 Task: Fill here the volume of the audio cues in percent (0-100).
Action: Mouse moved to (2, 684)
Screenshot: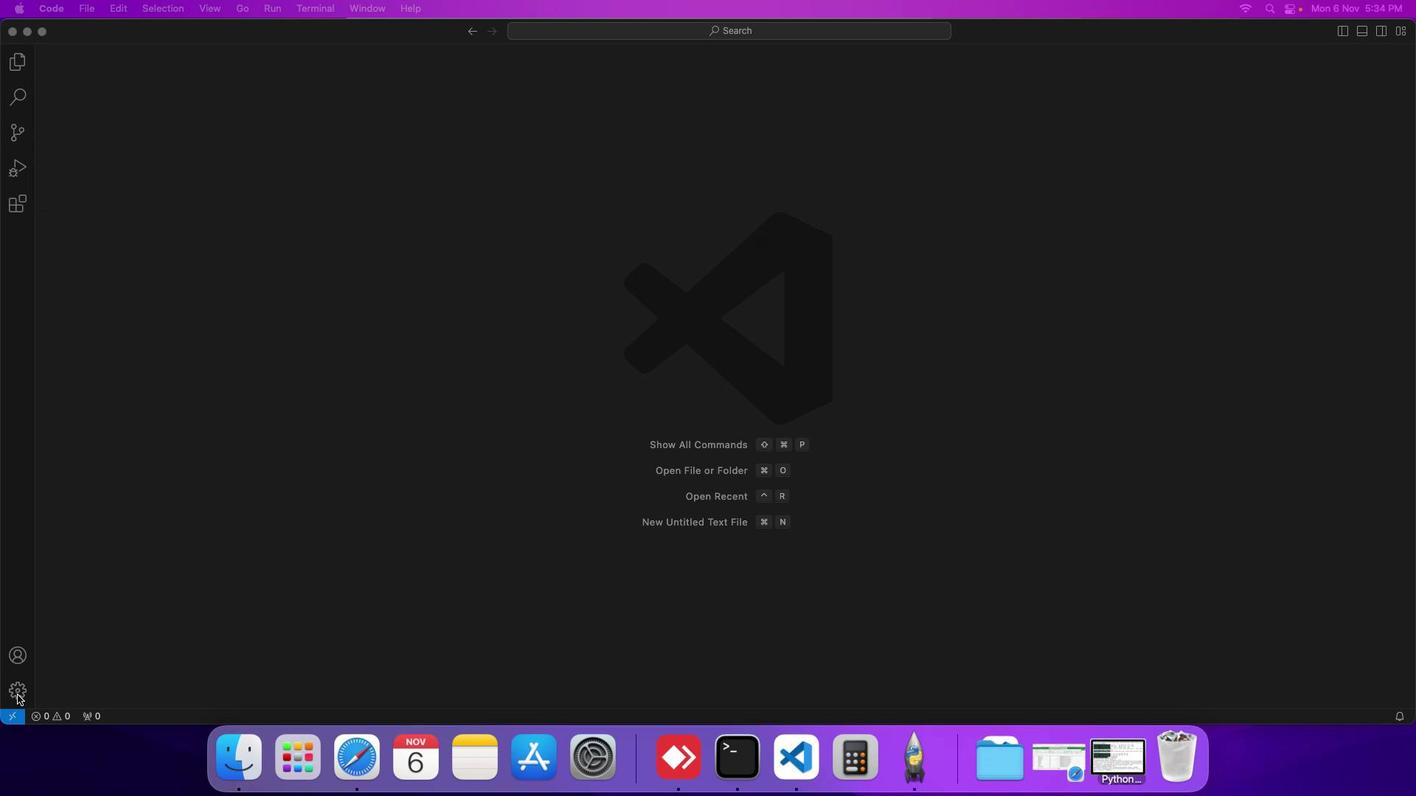 
Action: Mouse pressed left at (2, 684)
Screenshot: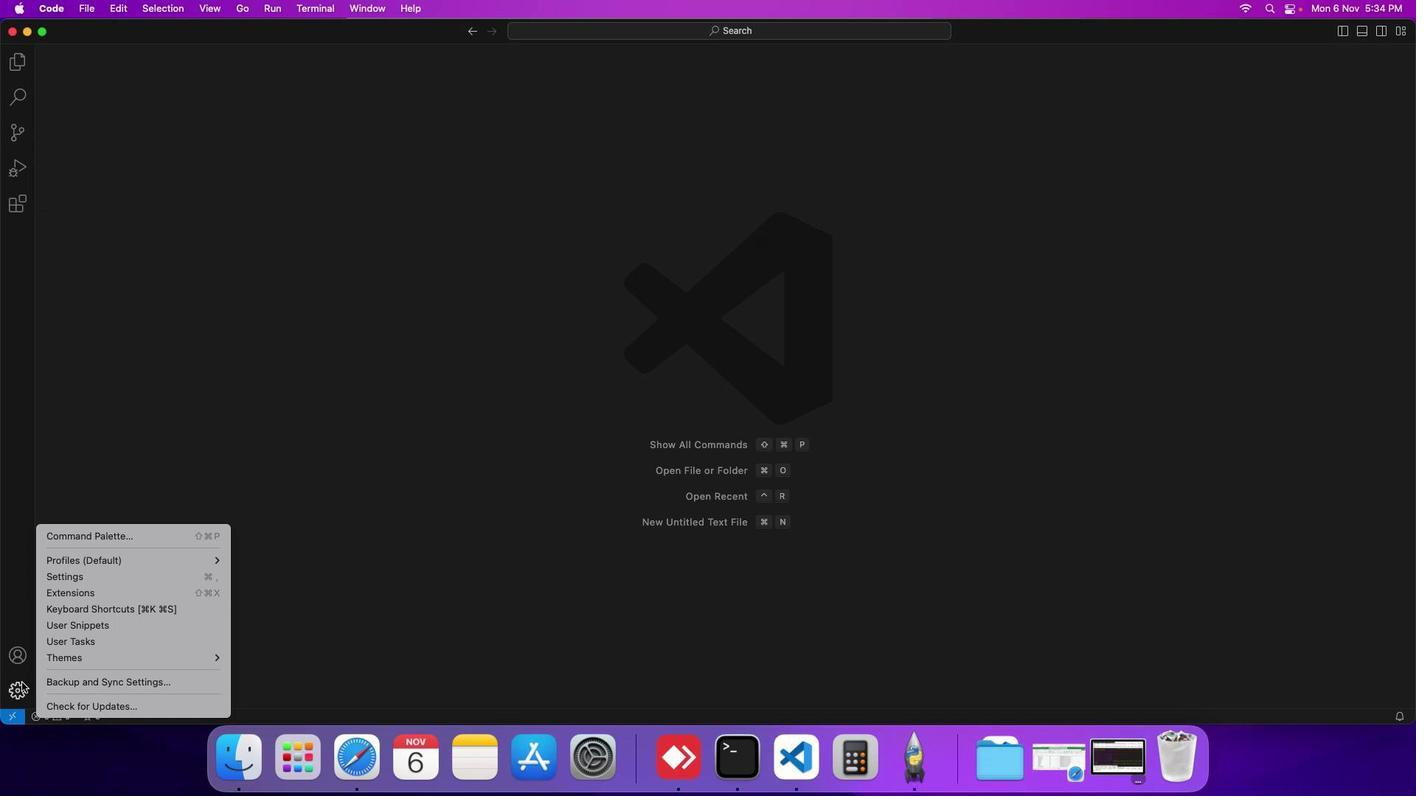 
Action: Mouse moved to (61, 568)
Screenshot: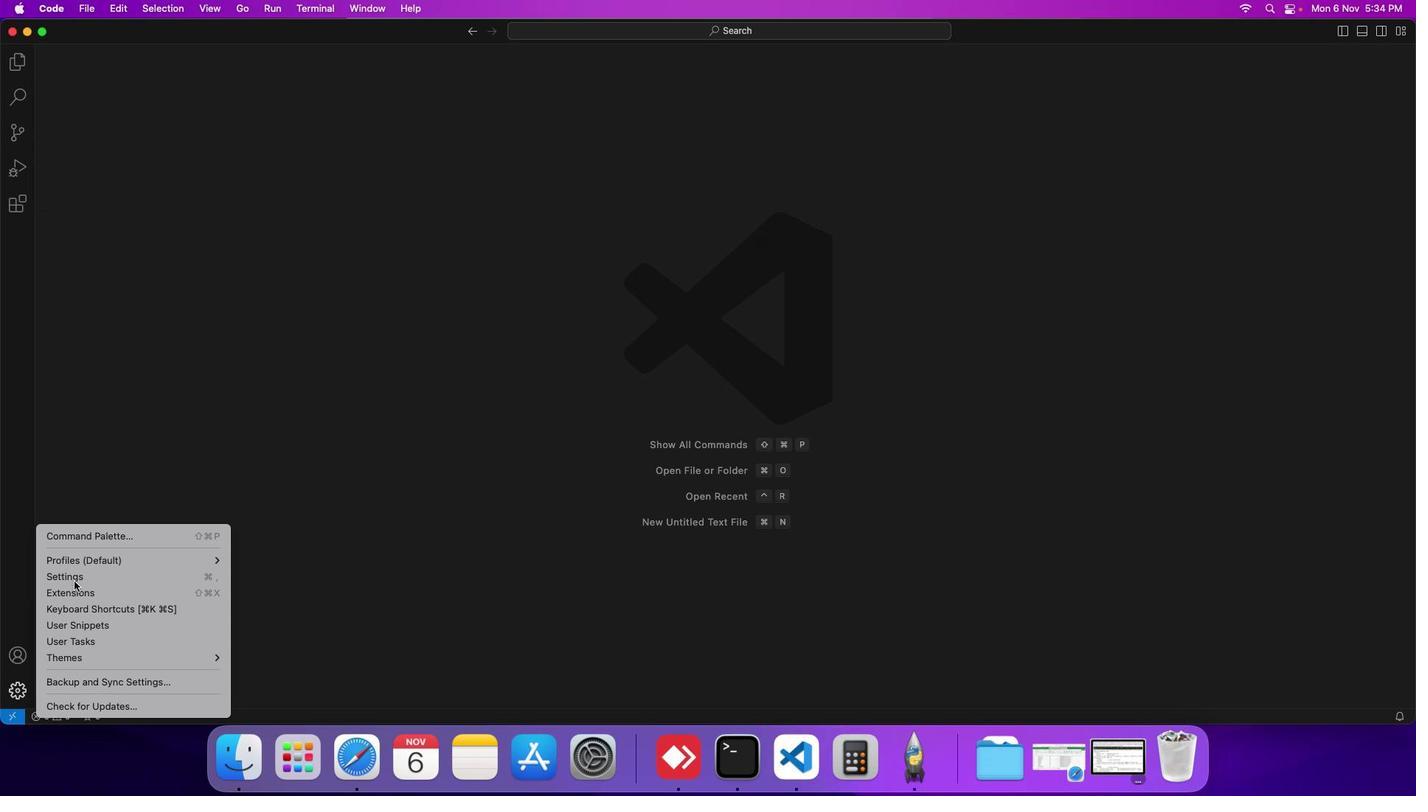 
Action: Mouse pressed left at (61, 568)
Screenshot: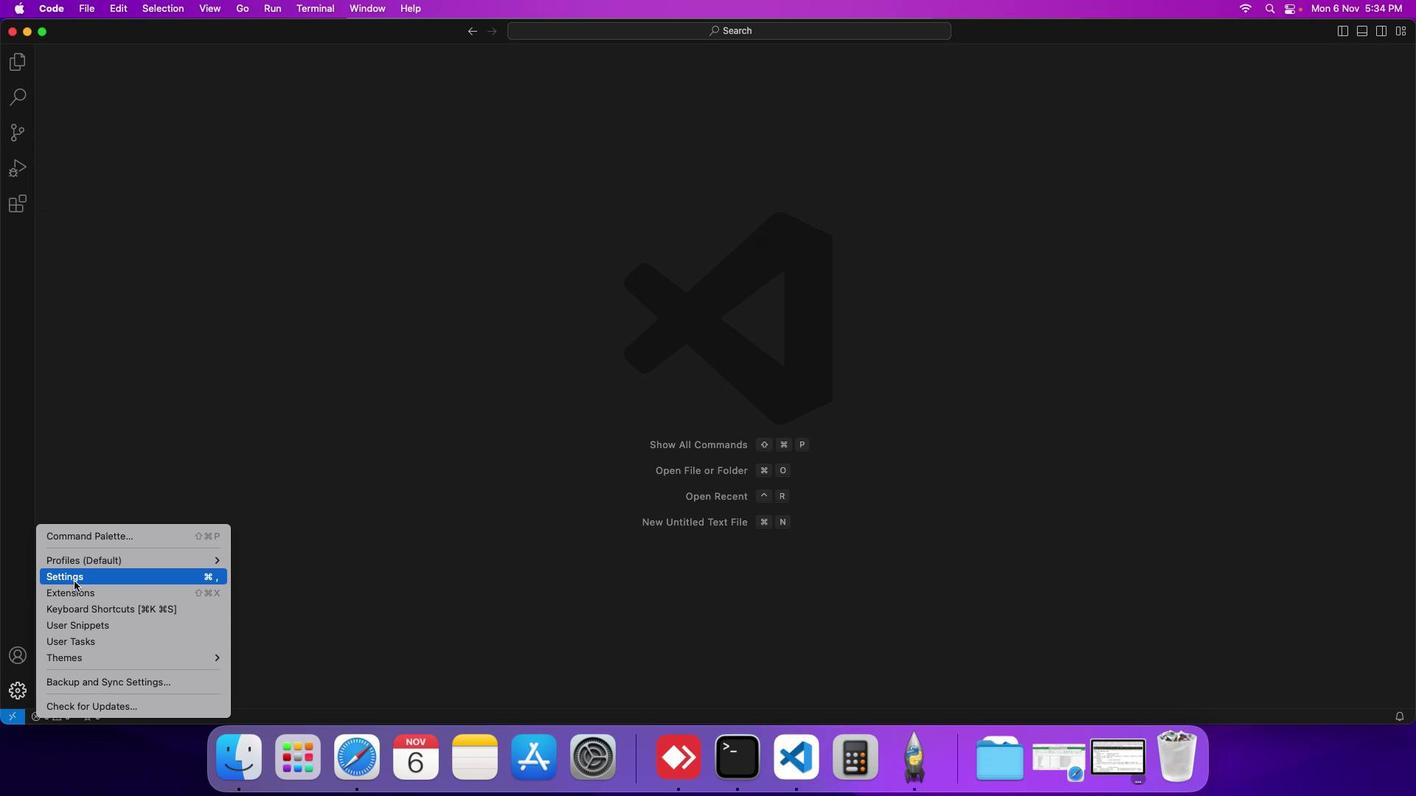 
Action: Mouse moved to (326, 195)
Screenshot: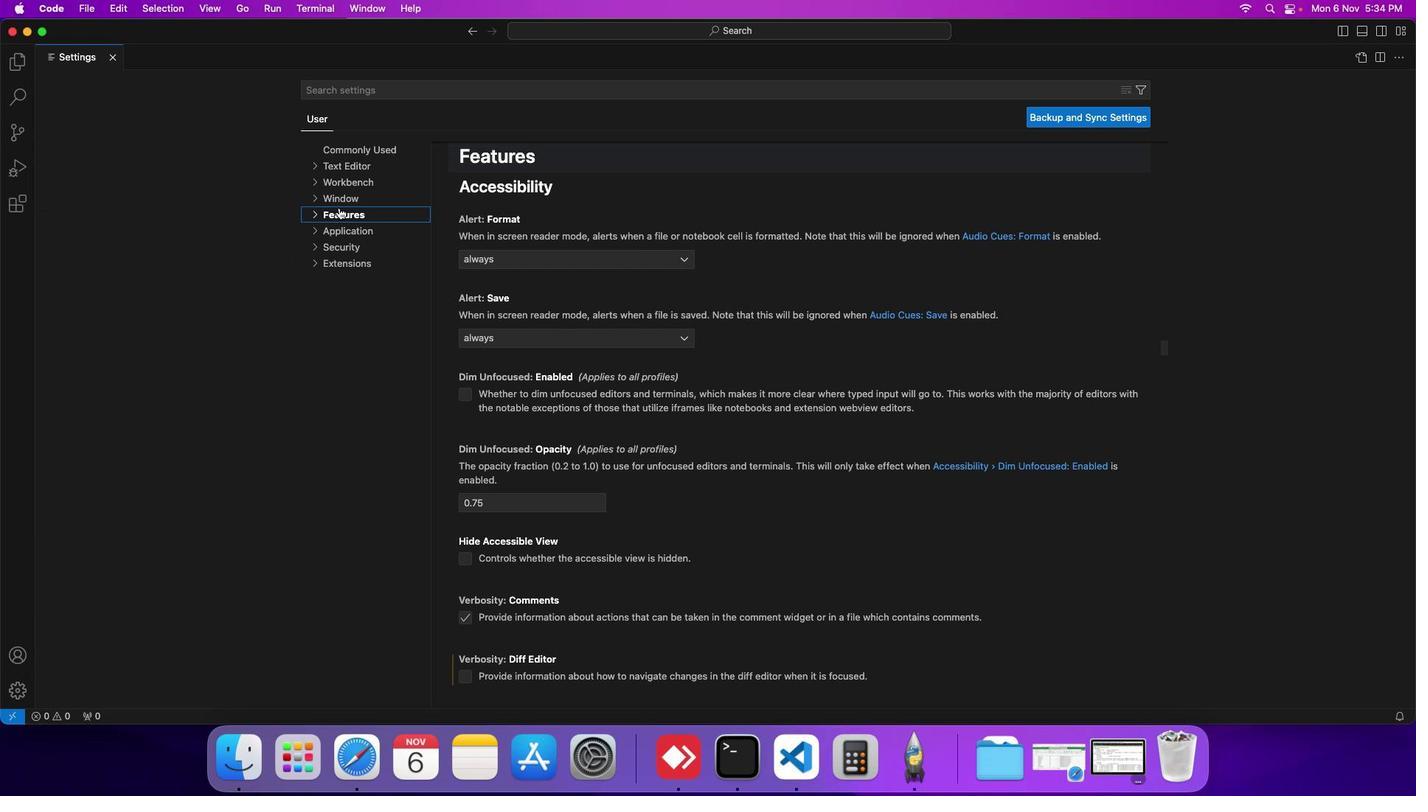 
Action: Mouse pressed left at (326, 195)
Screenshot: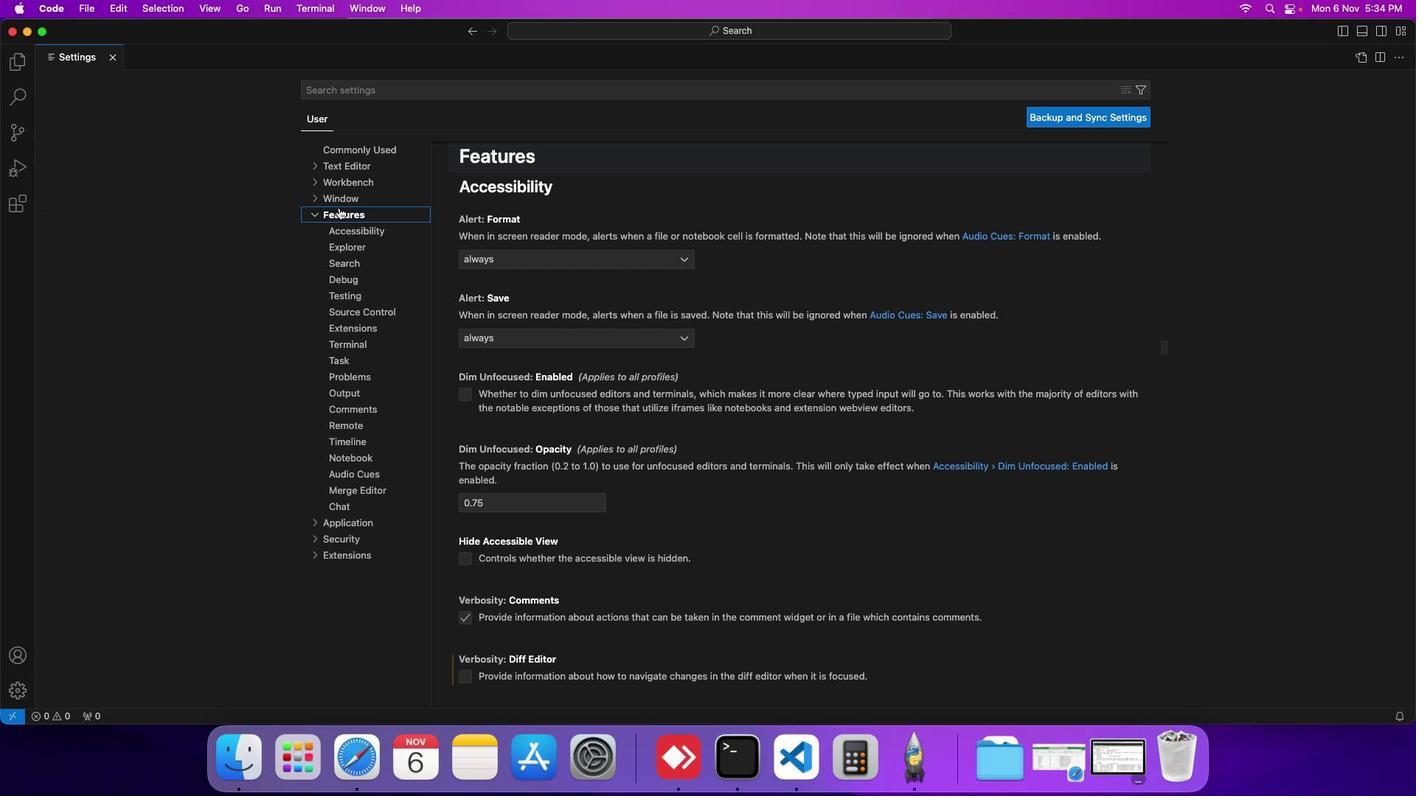 
Action: Mouse moved to (346, 460)
Screenshot: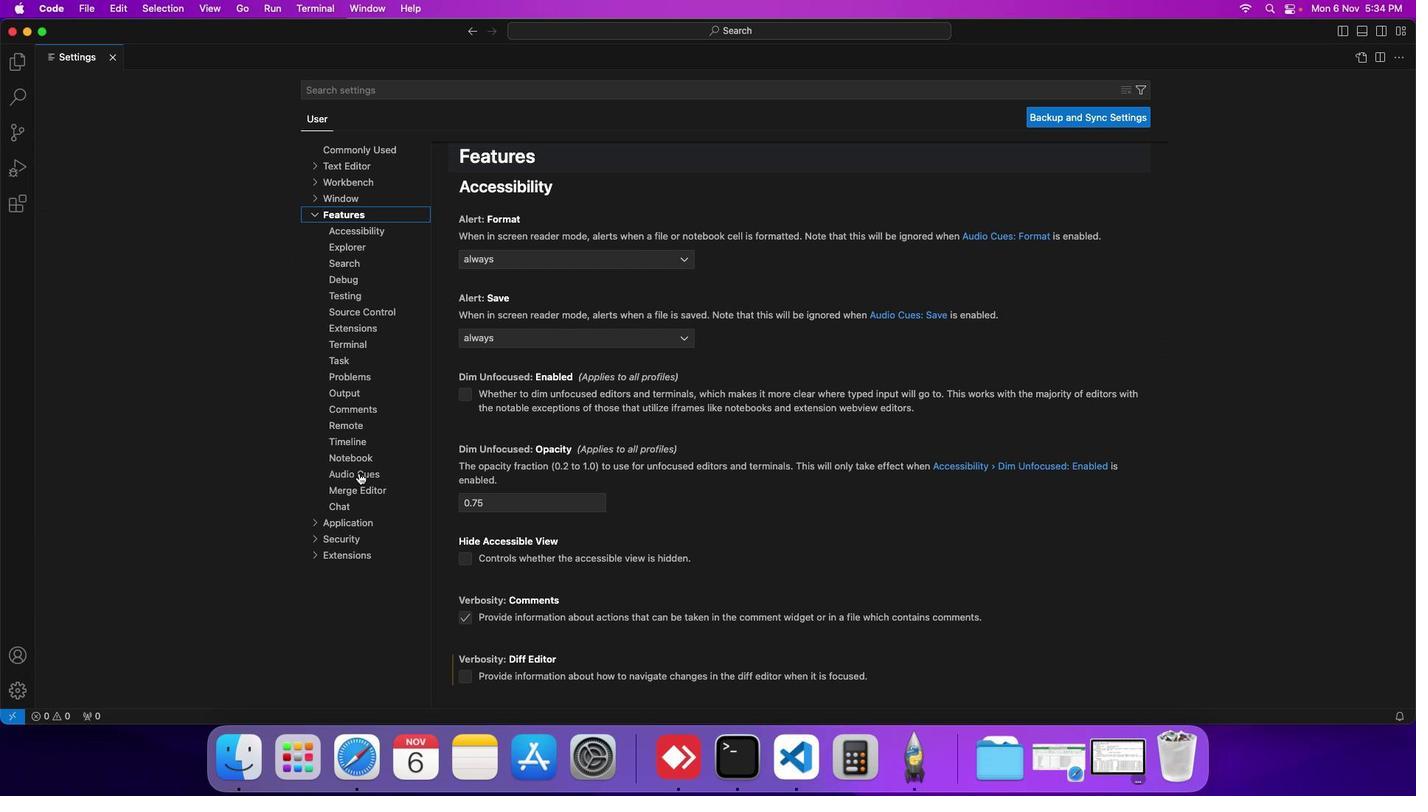 
Action: Mouse pressed left at (346, 460)
Screenshot: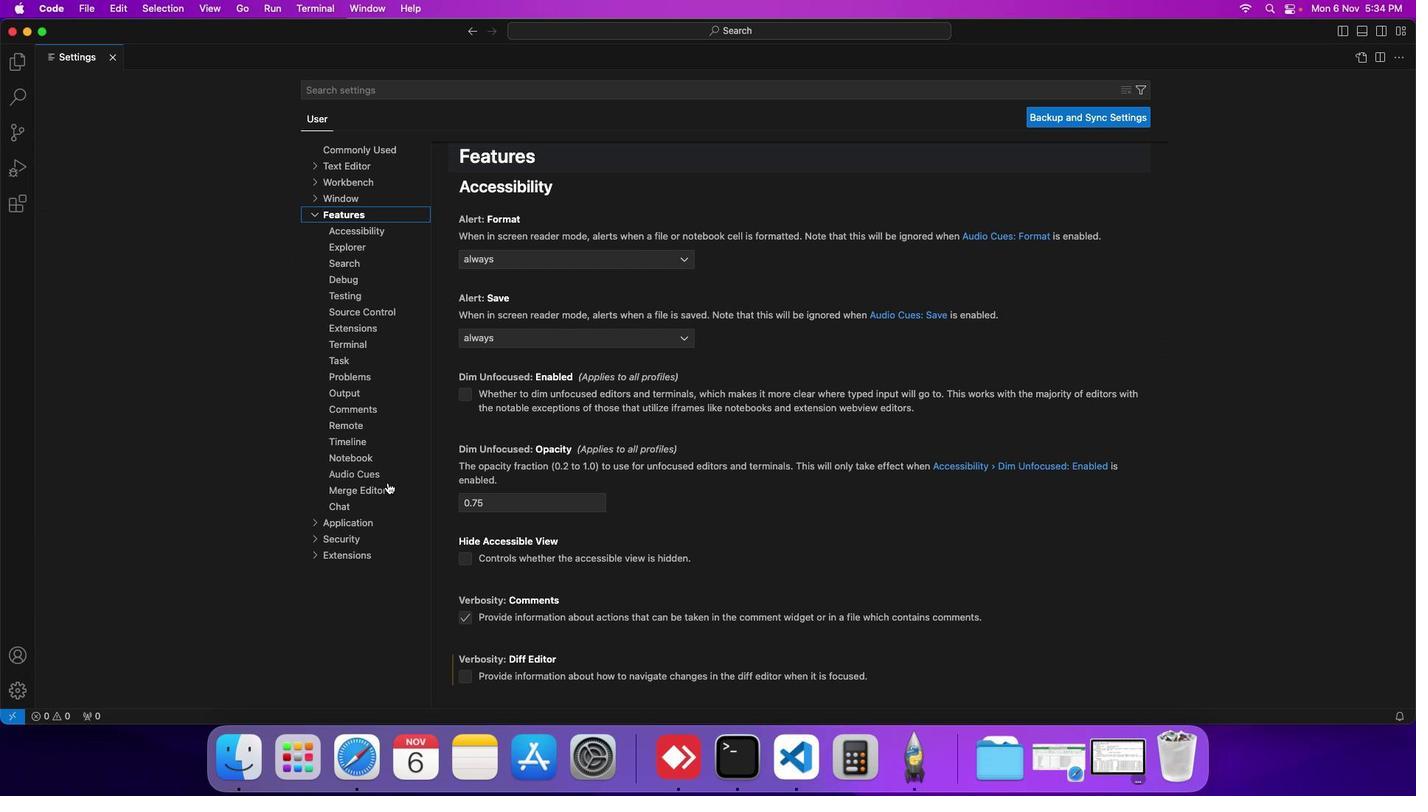 
Action: Mouse moved to (433, 498)
Screenshot: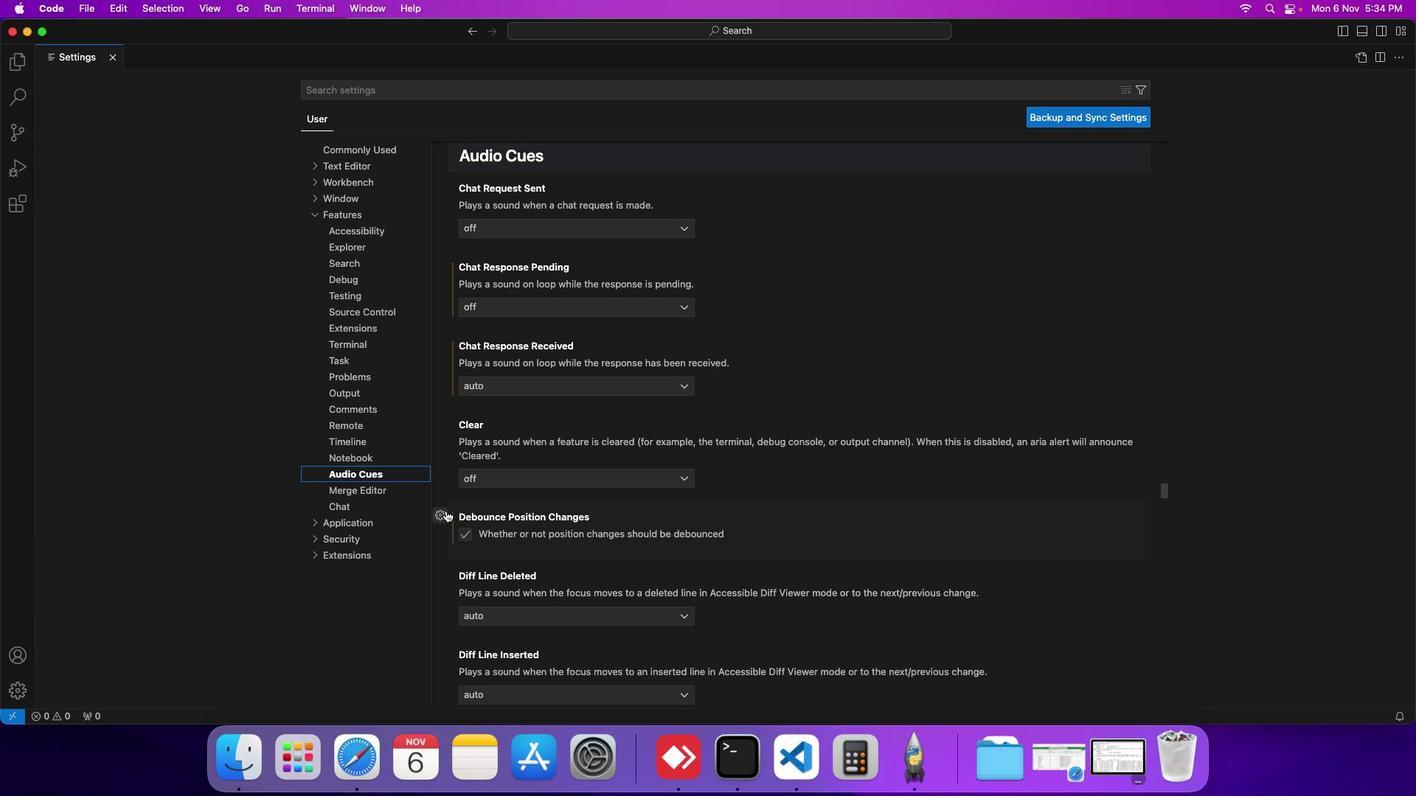 
Action: Mouse scrolled (433, 498) with delta (-11, -12)
Screenshot: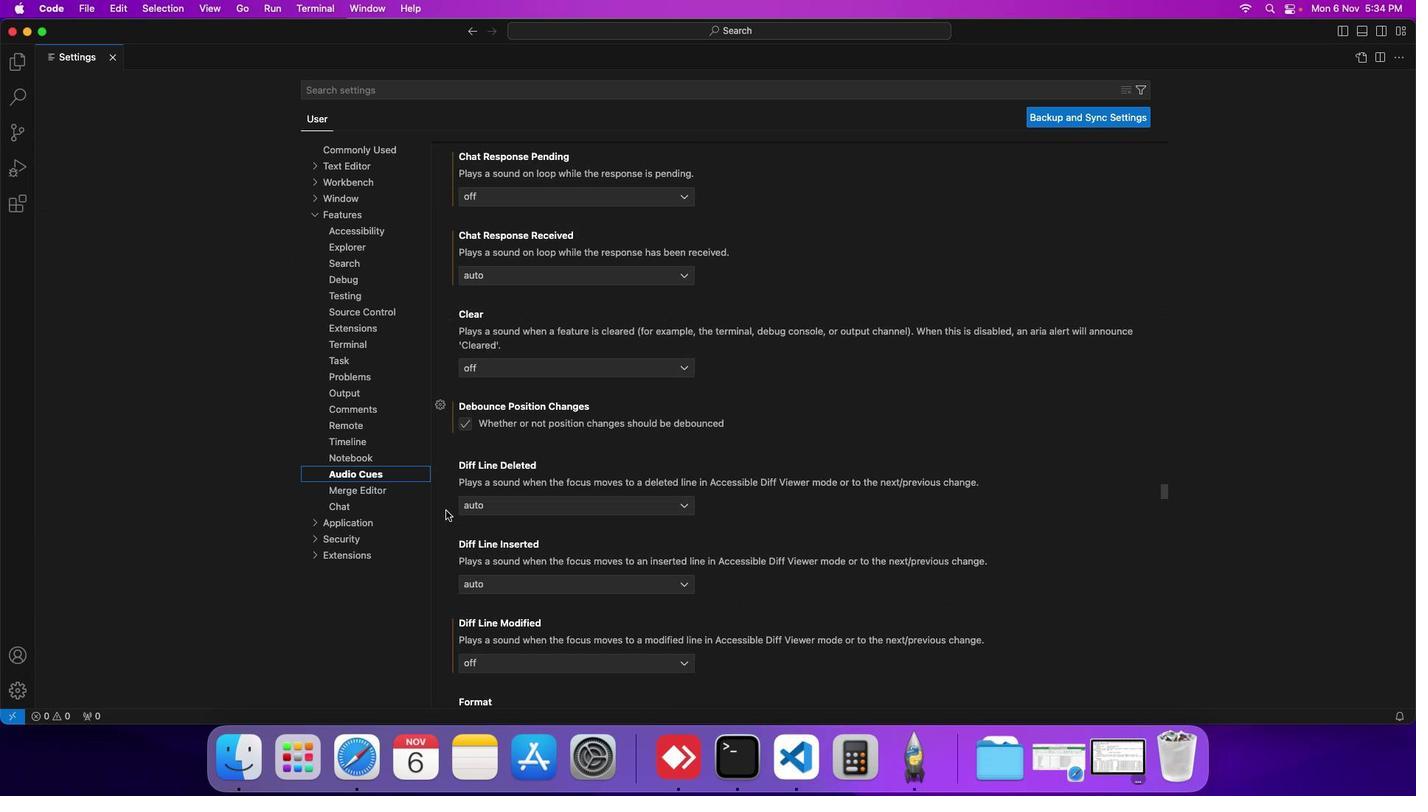 
Action: Mouse scrolled (433, 498) with delta (-11, -12)
Screenshot: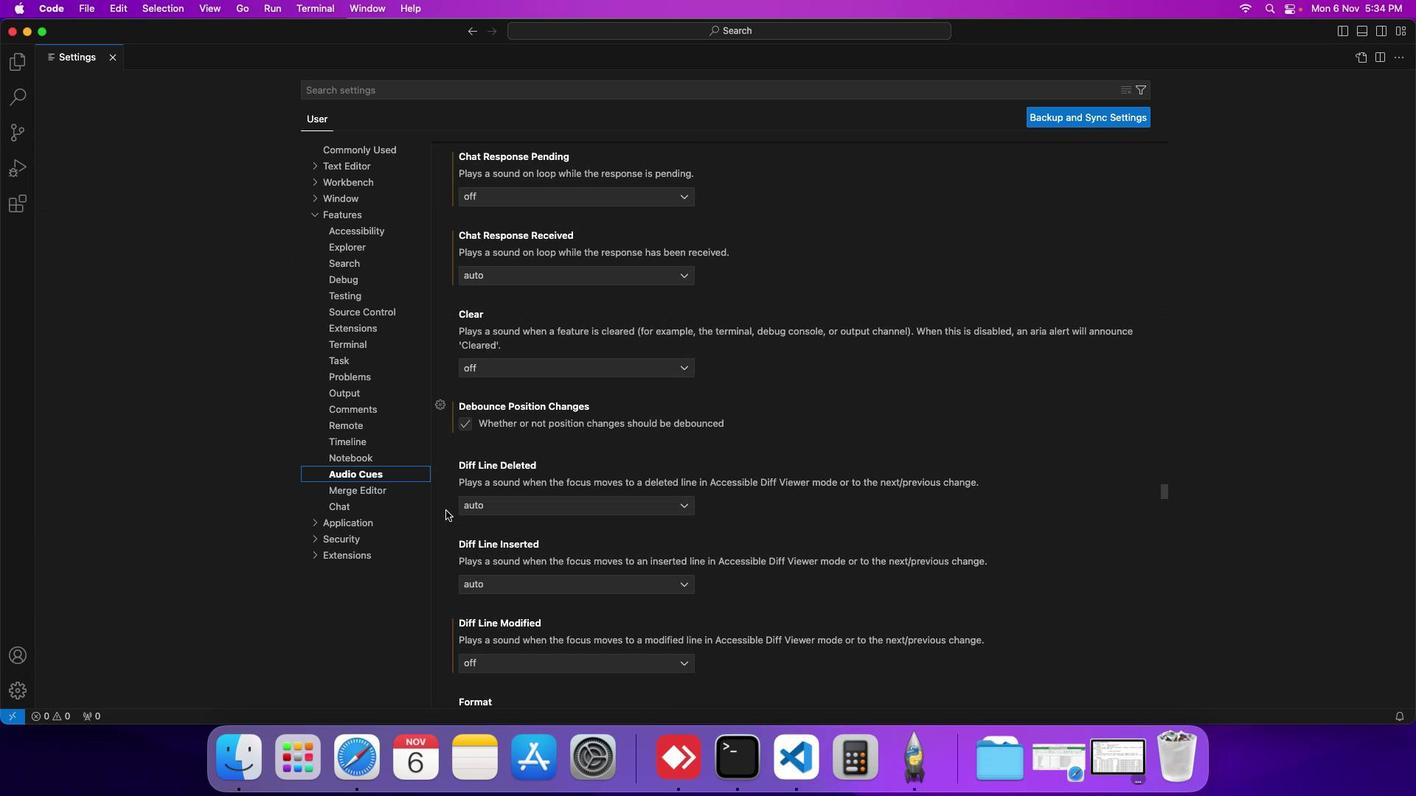 
Action: Mouse scrolled (433, 498) with delta (-11, -12)
Screenshot: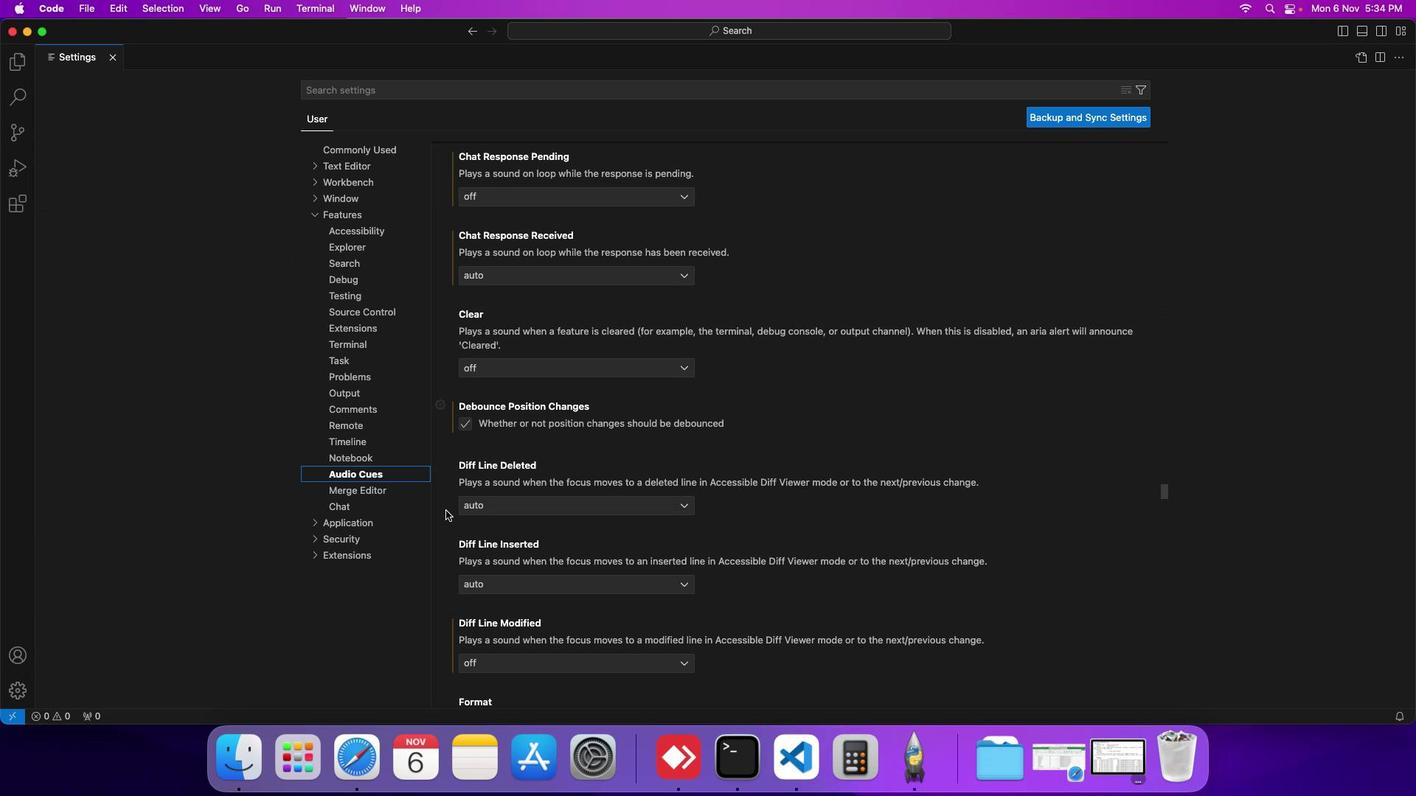 
Action: Mouse scrolled (433, 498) with delta (-11, -12)
Screenshot: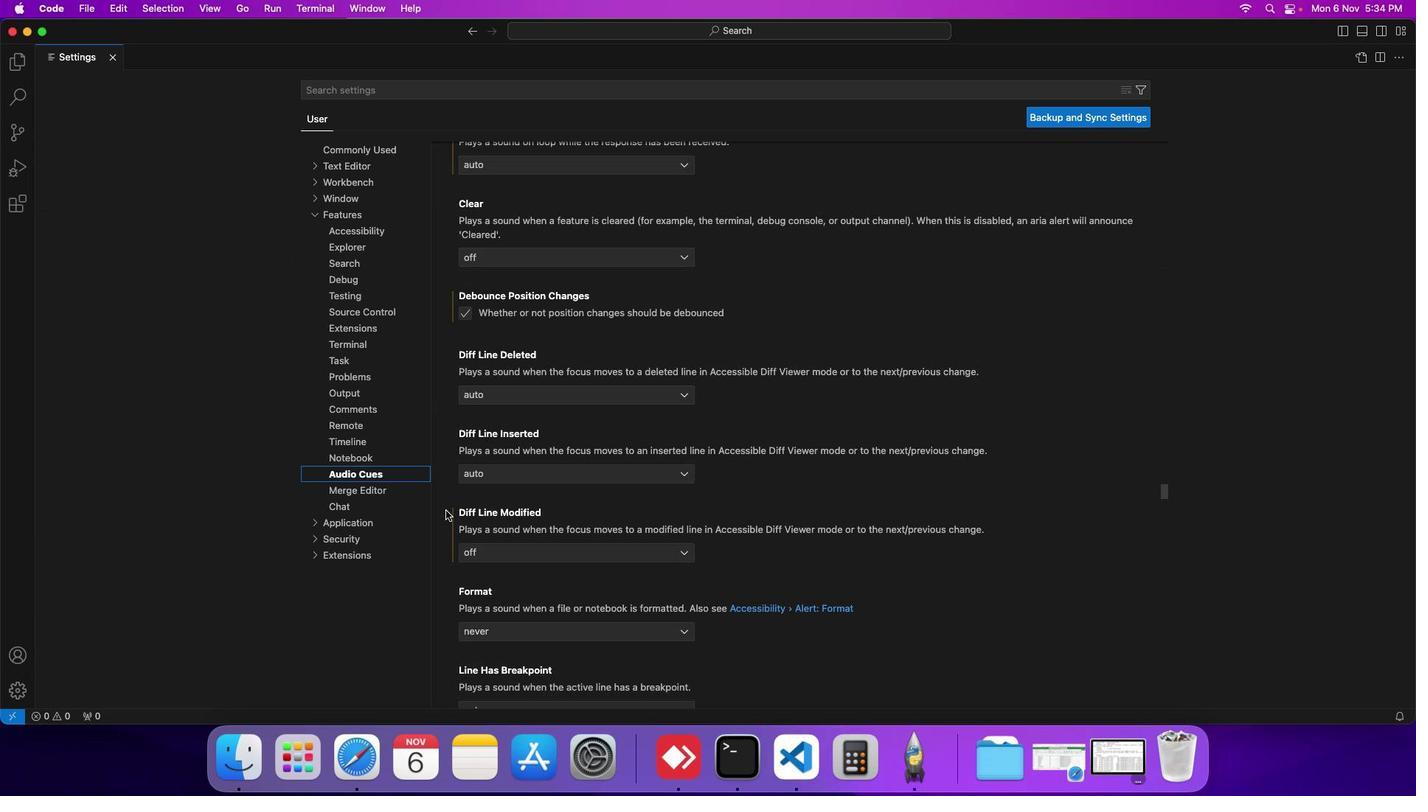 
Action: Mouse scrolled (433, 498) with delta (-11, -12)
Screenshot: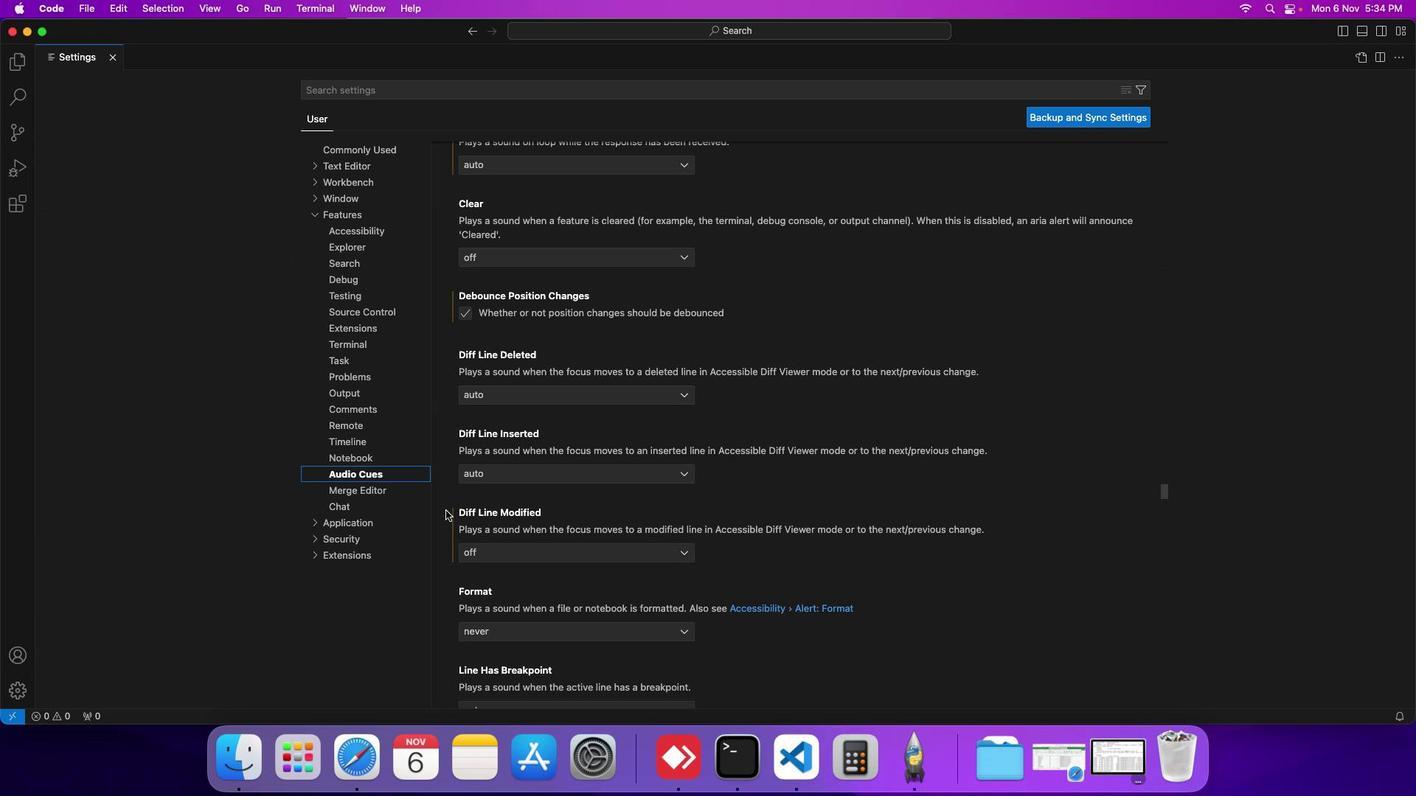 
Action: Mouse scrolled (433, 498) with delta (-11, -12)
Screenshot: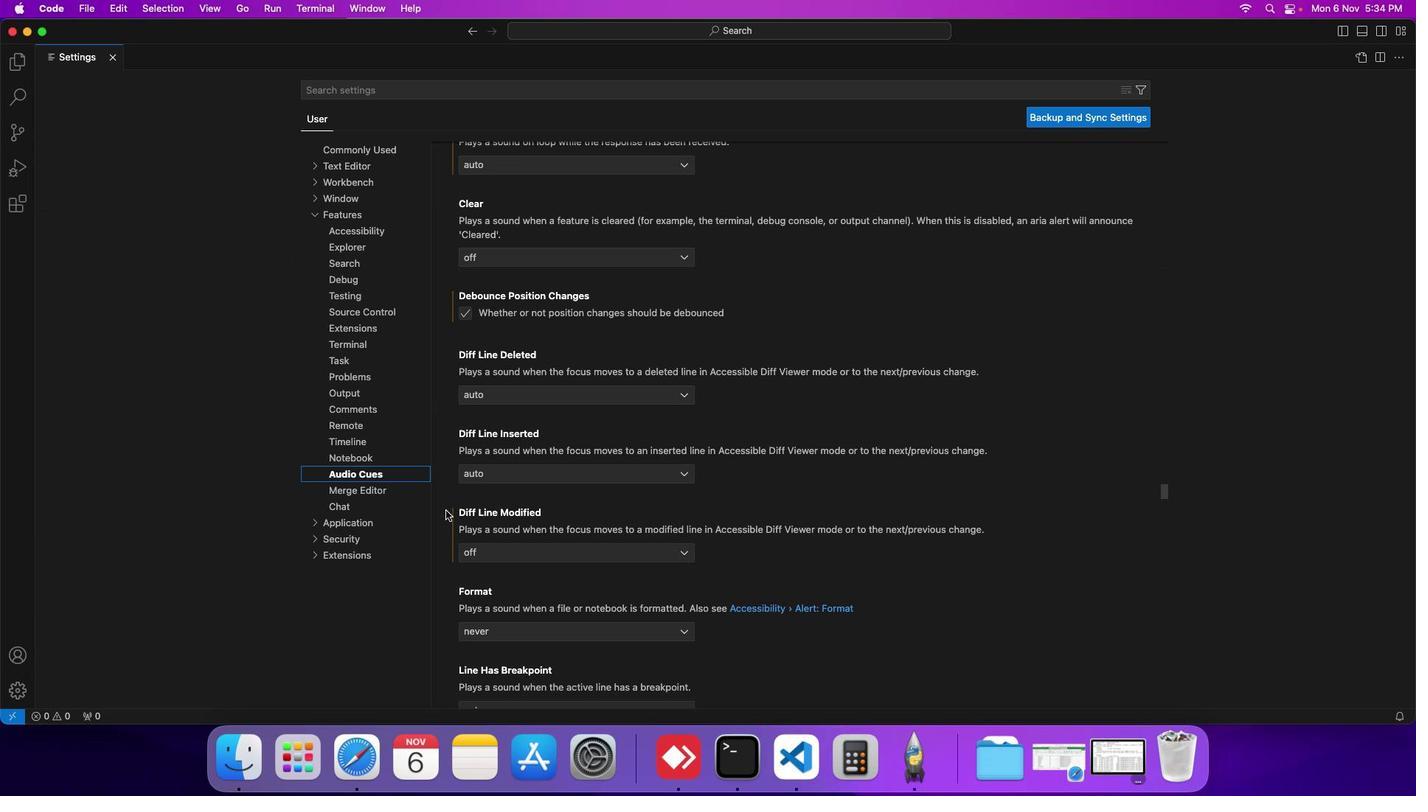 
Action: Mouse scrolled (433, 498) with delta (-11, -12)
Screenshot: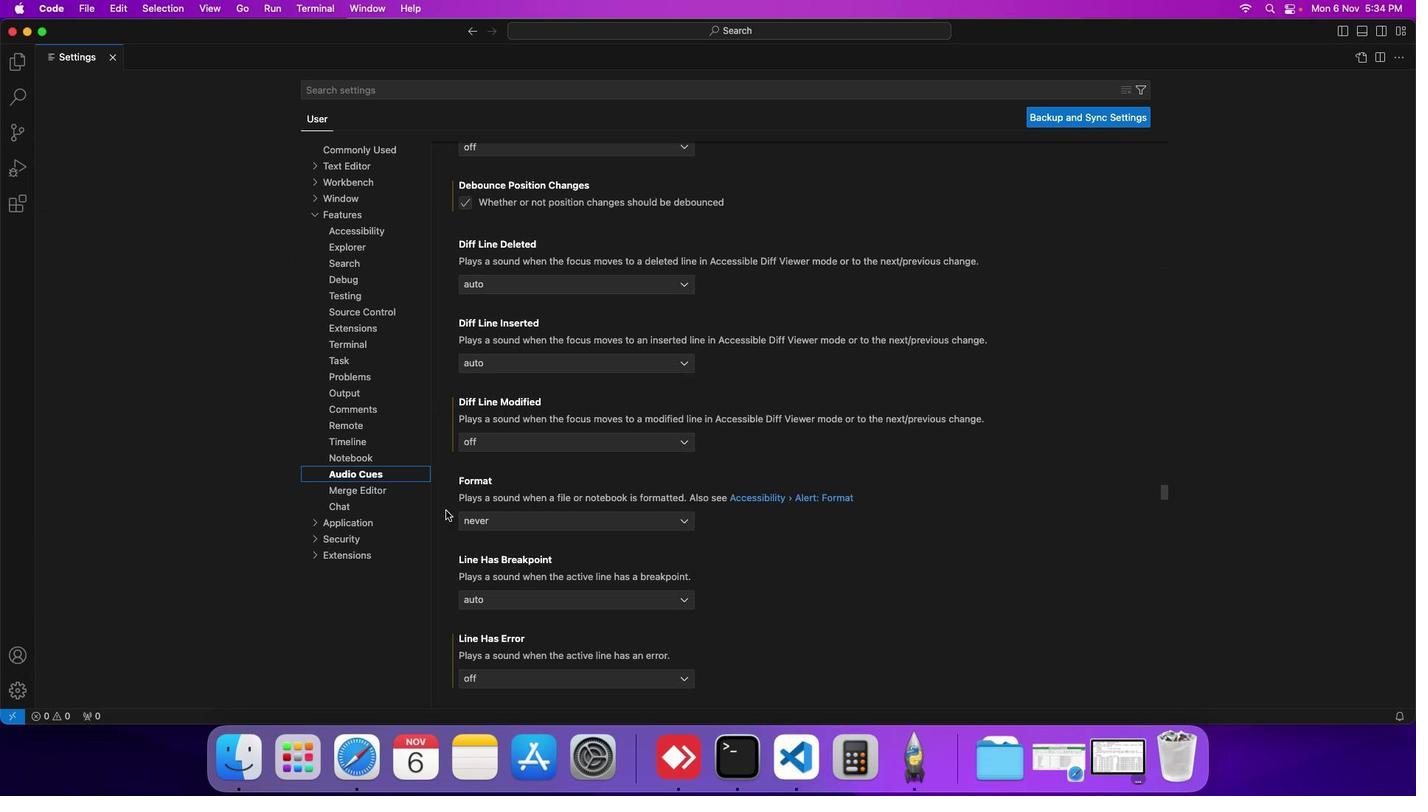 
Action: Mouse scrolled (433, 498) with delta (-11, -12)
Screenshot: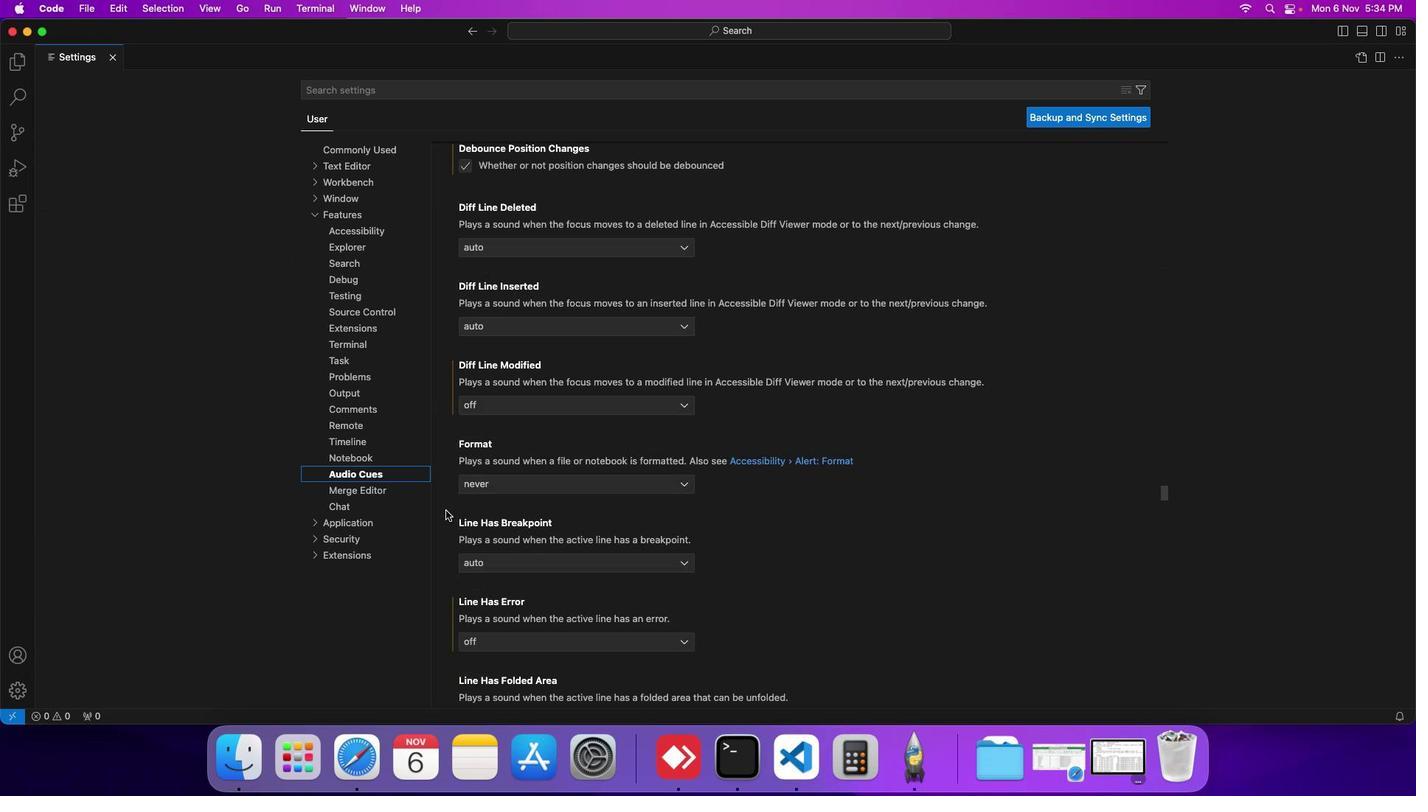 
Action: Mouse scrolled (433, 498) with delta (-11, -12)
Screenshot: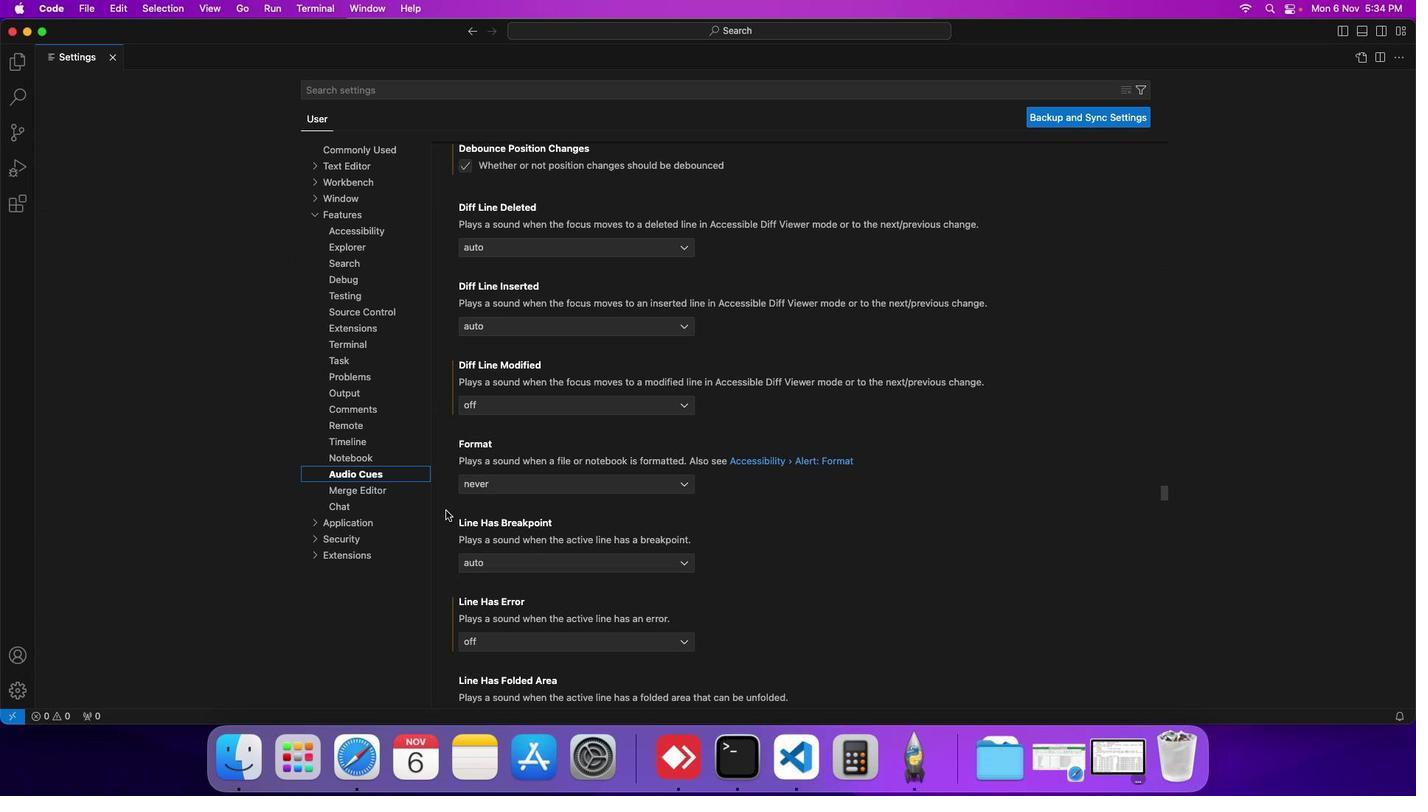 
Action: Mouse scrolled (433, 498) with delta (-11, -12)
Screenshot: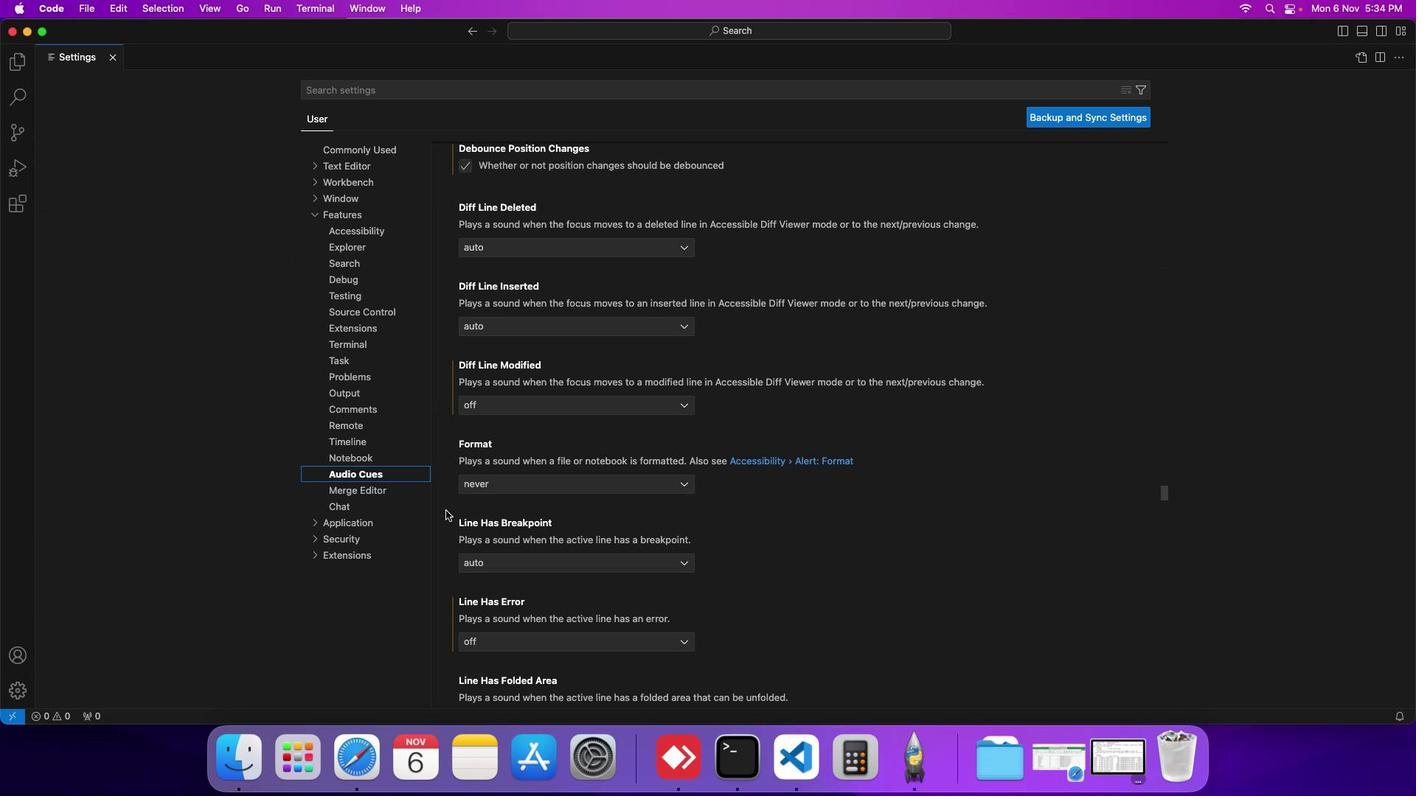 
Action: Mouse scrolled (433, 498) with delta (-11, -12)
Screenshot: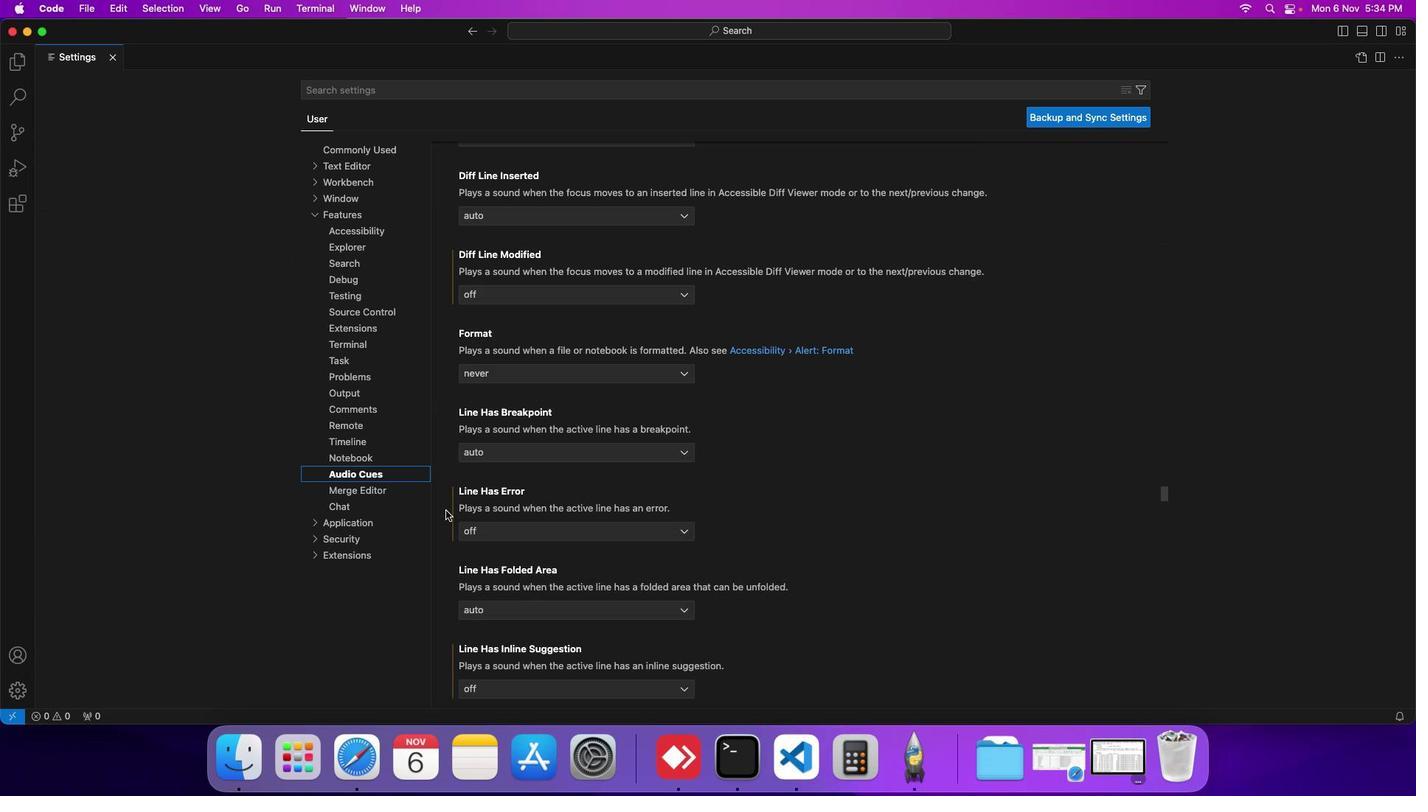 
Action: Mouse scrolled (433, 498) with delta (-11, -12)
Screenshot: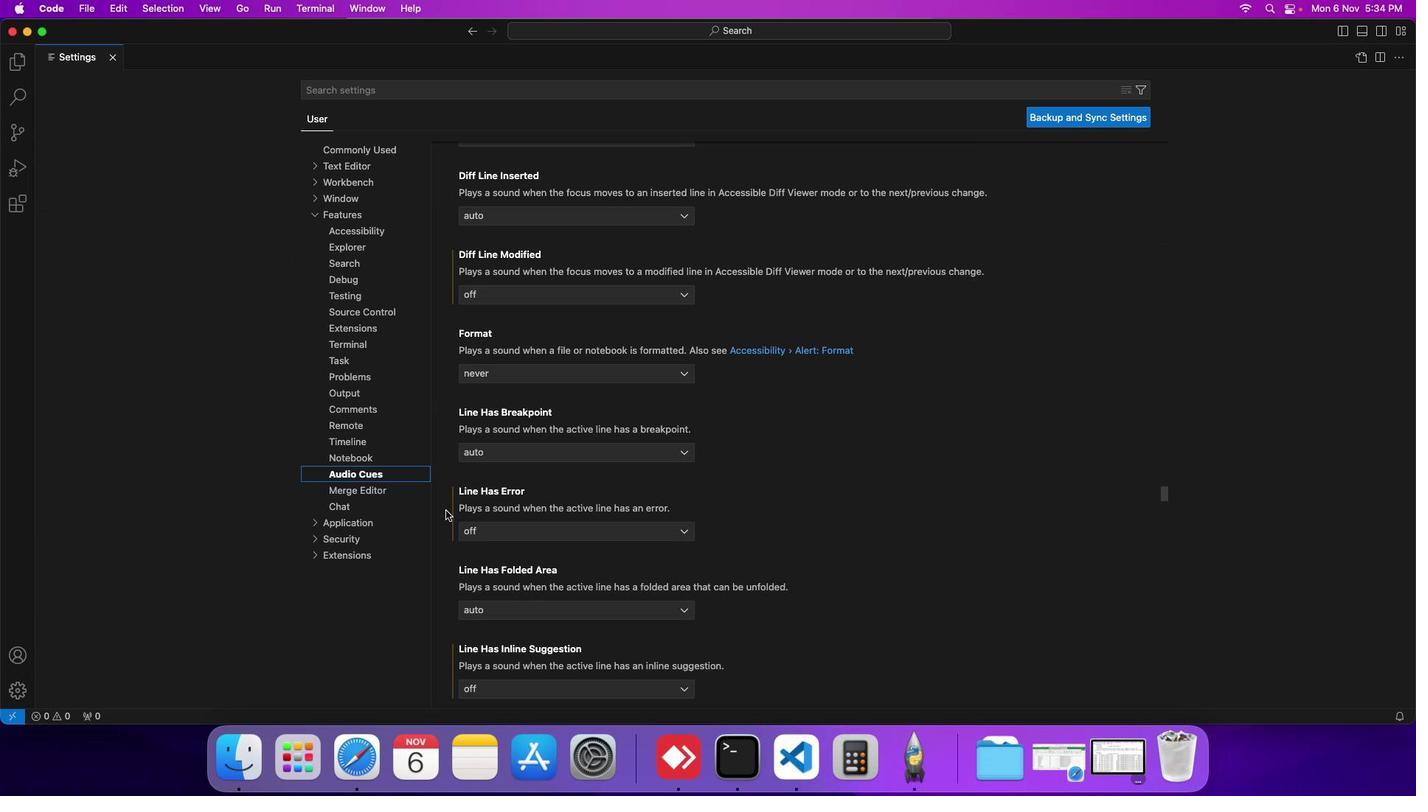 
Action: Mouse scrolled (433, 498) with delta (-11, -12)
Screenshot: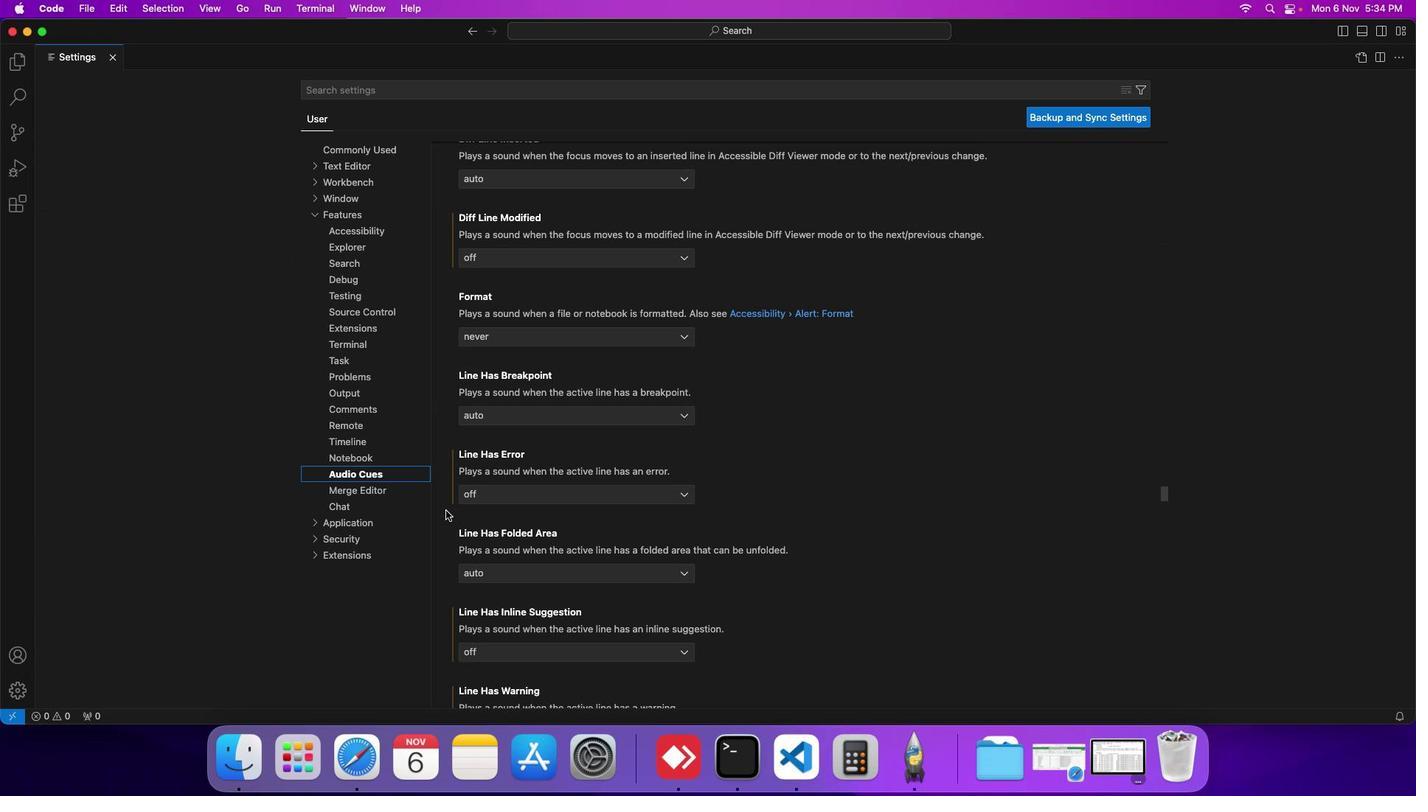 
Action: Mouse scrolled (433, 498) with delta (-11, -12)
Screenshot: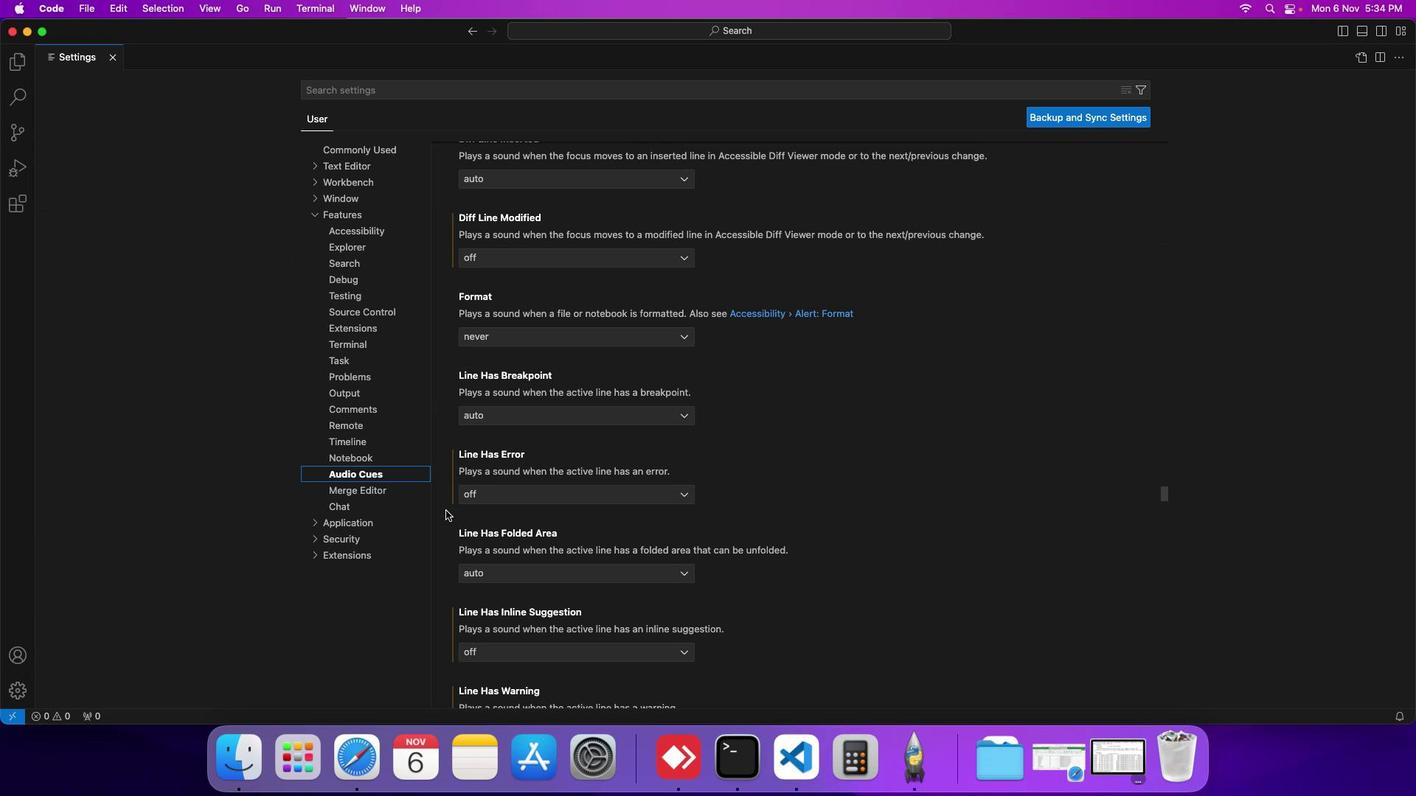 
Action: Mouse scrolled (433, 498) with delta (-11, -12)
Screenshot: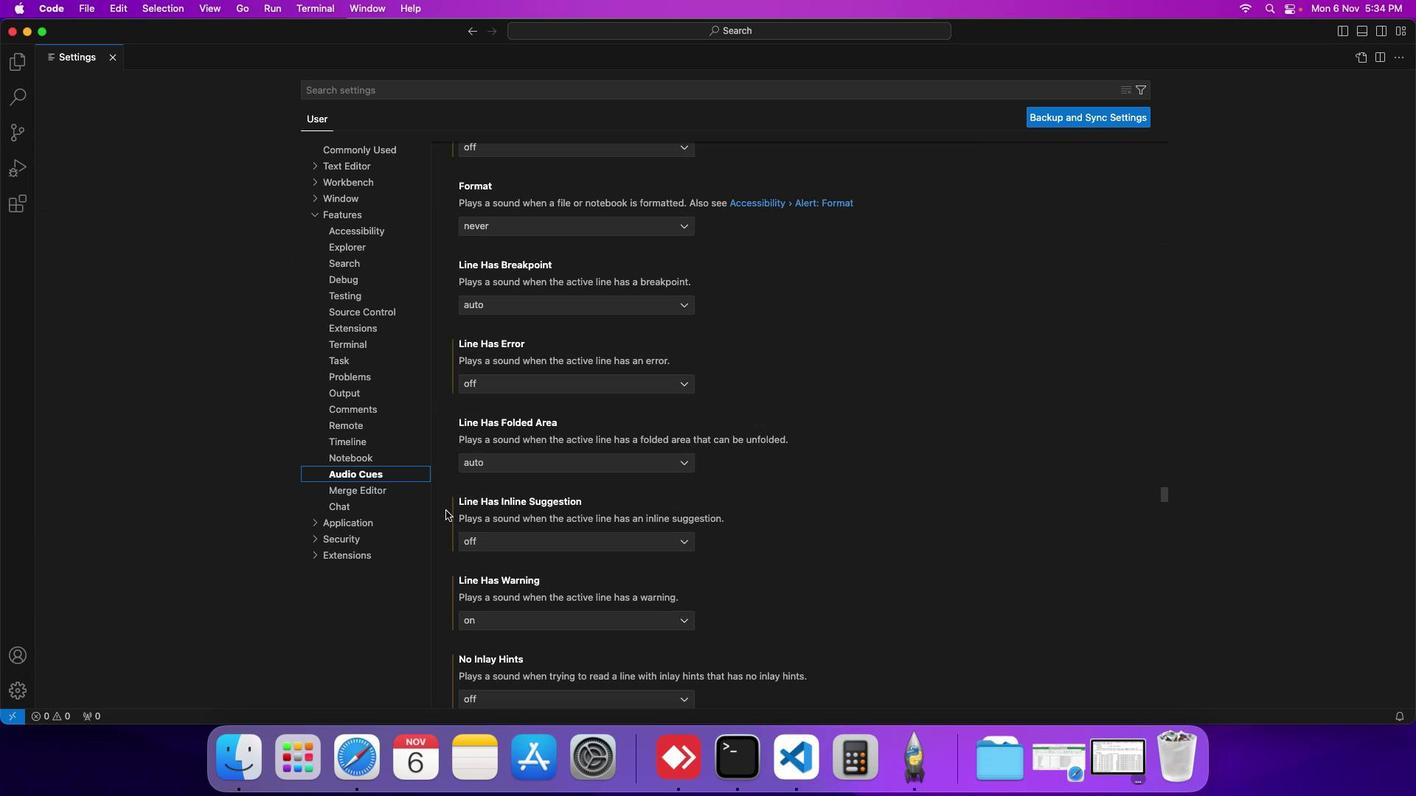 
Action: Mouse scrolled (433, 498) with delta (-11, -12)
Screenshot: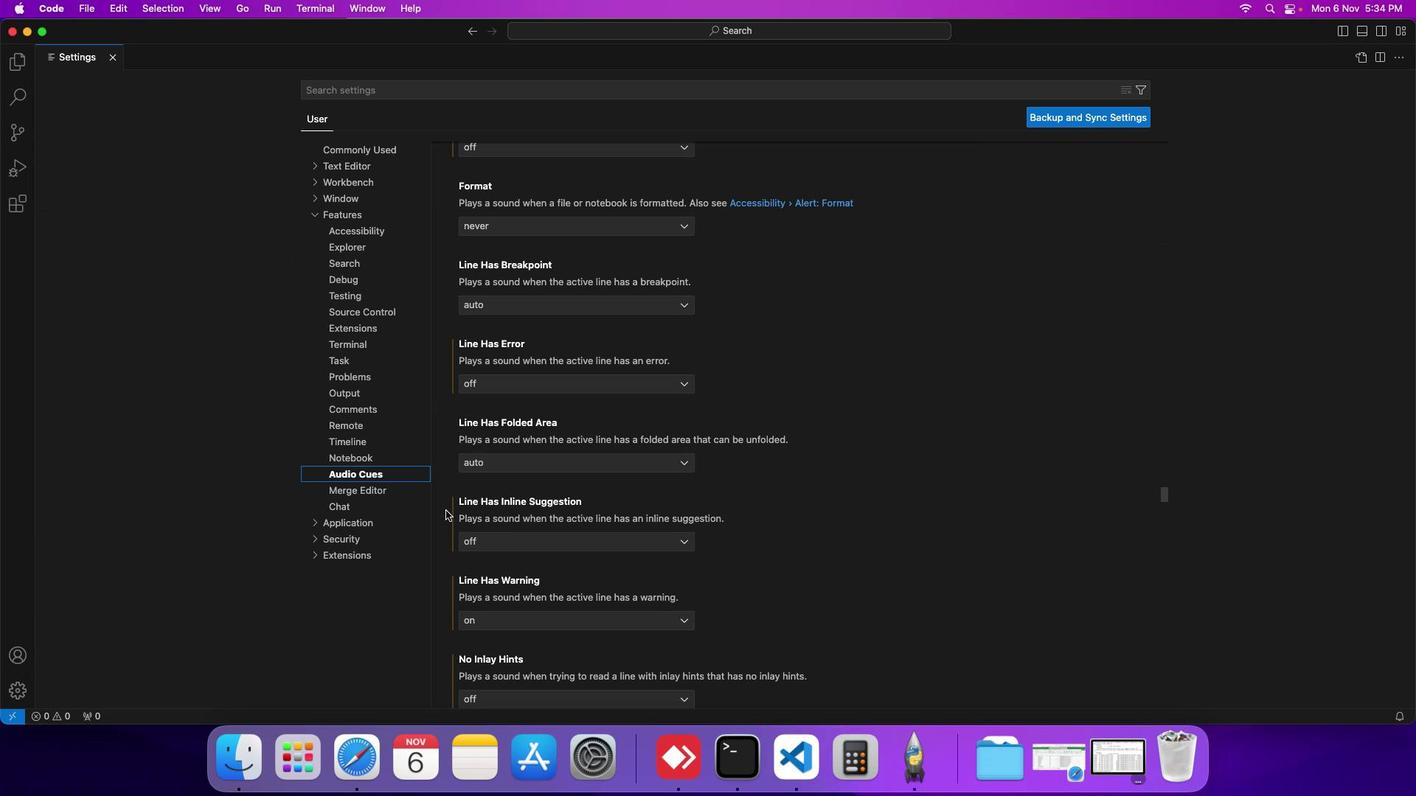 
Action: Mouse scrolled (433, 498) with delta (-11, -12)
Screenshot: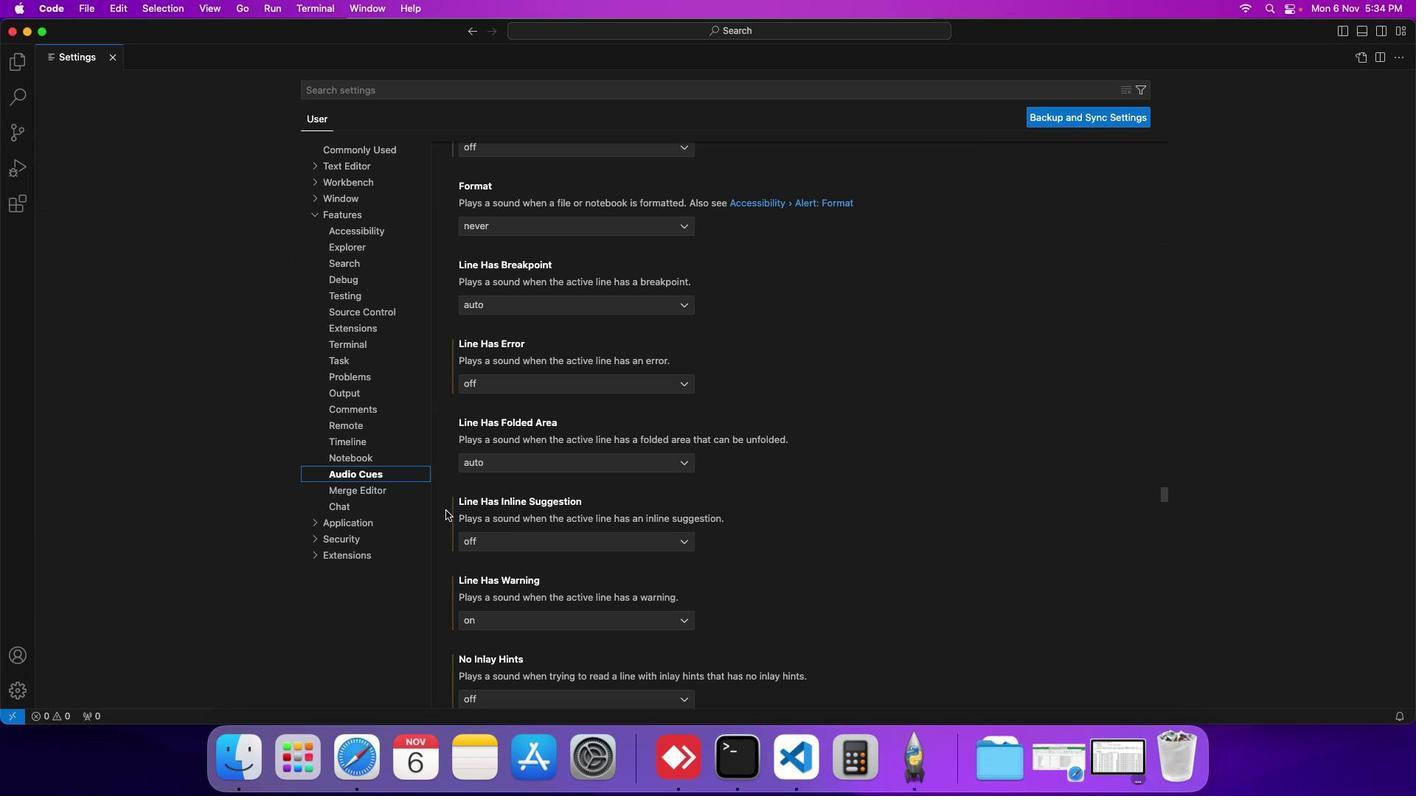 
Action: Mouse scrolled (433, 498) with delta (-11, -12)
Screenshot: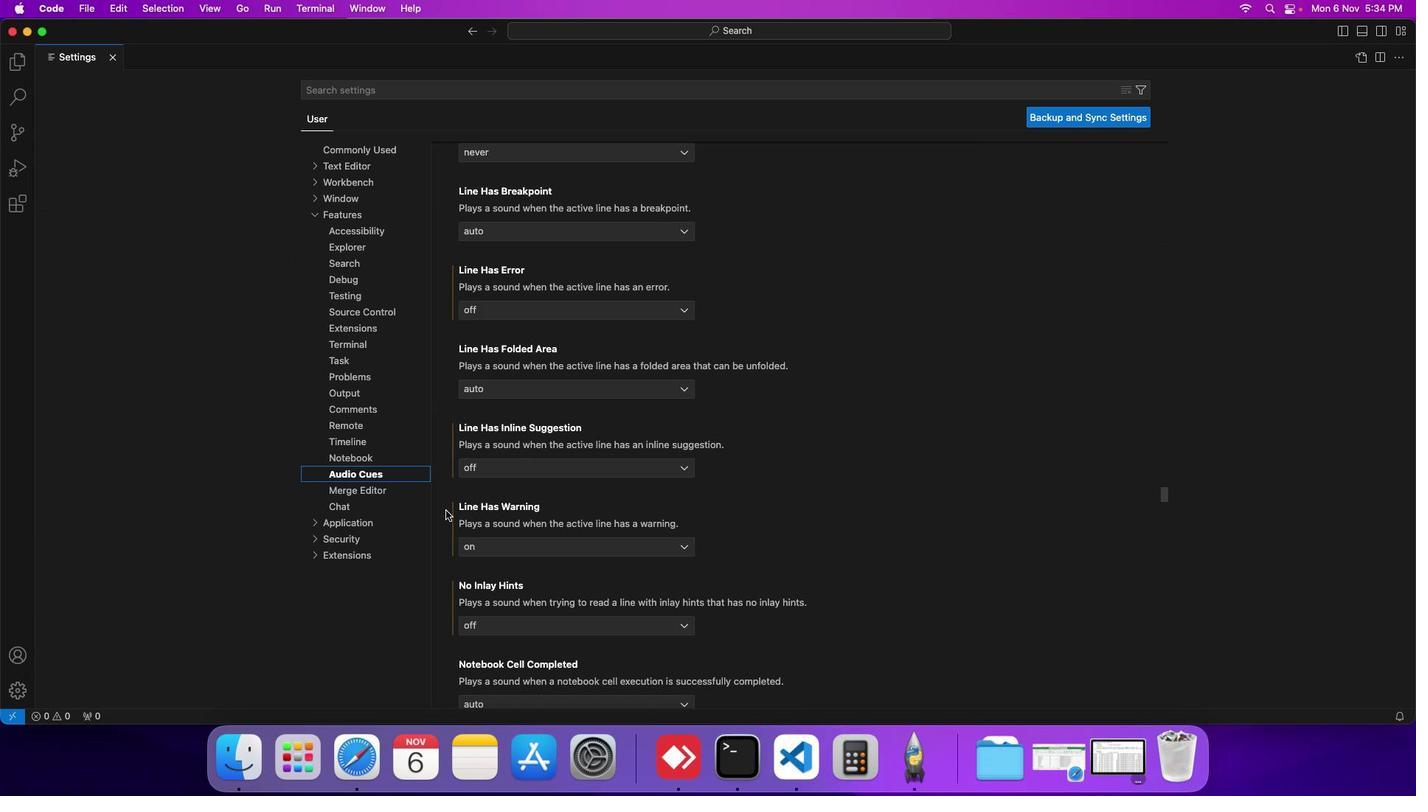 
Action: Mouse scrolled (433, 498) with delta (-11, -12)
Screenshot: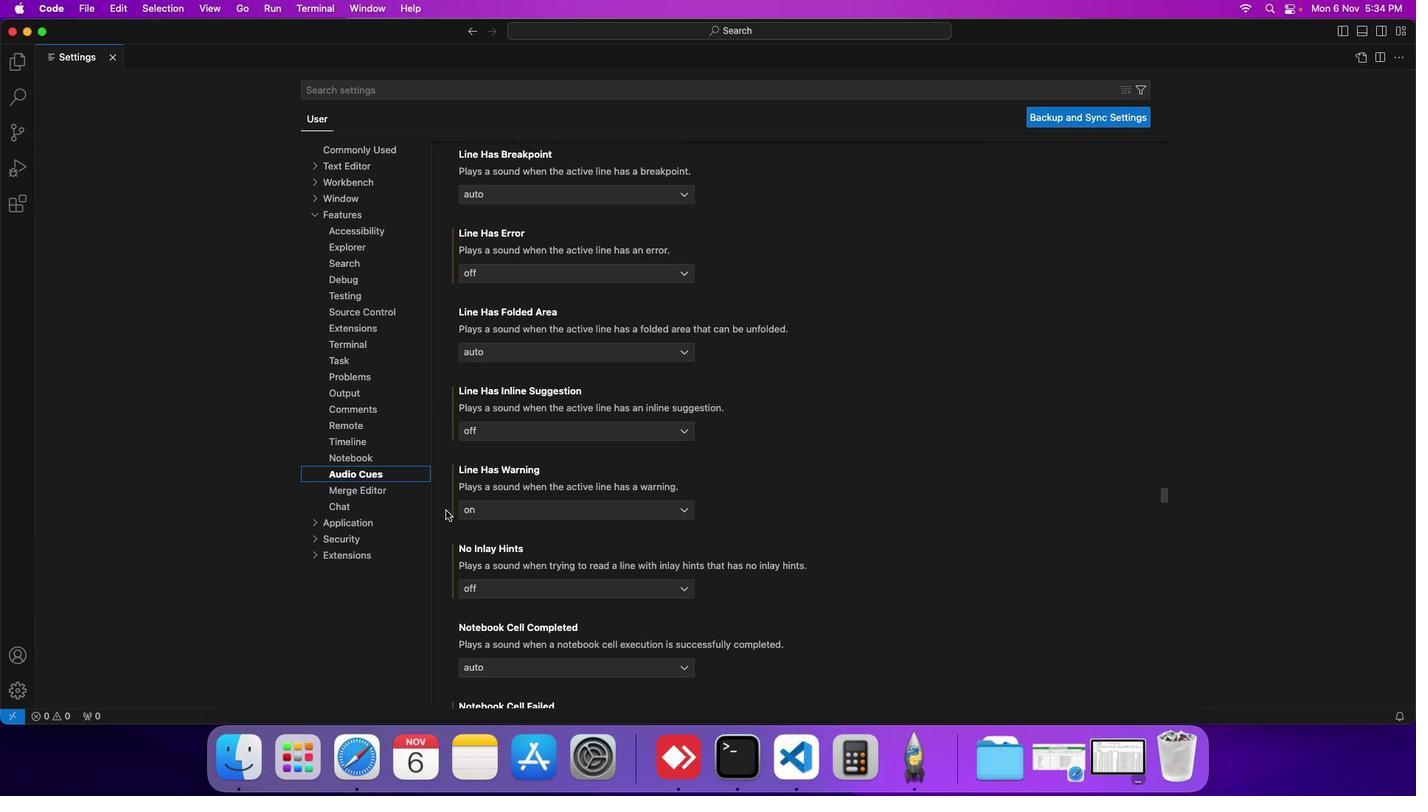 
Action: Mouse scrolled (433, 498) with delta (-11, -12)
Screenshot: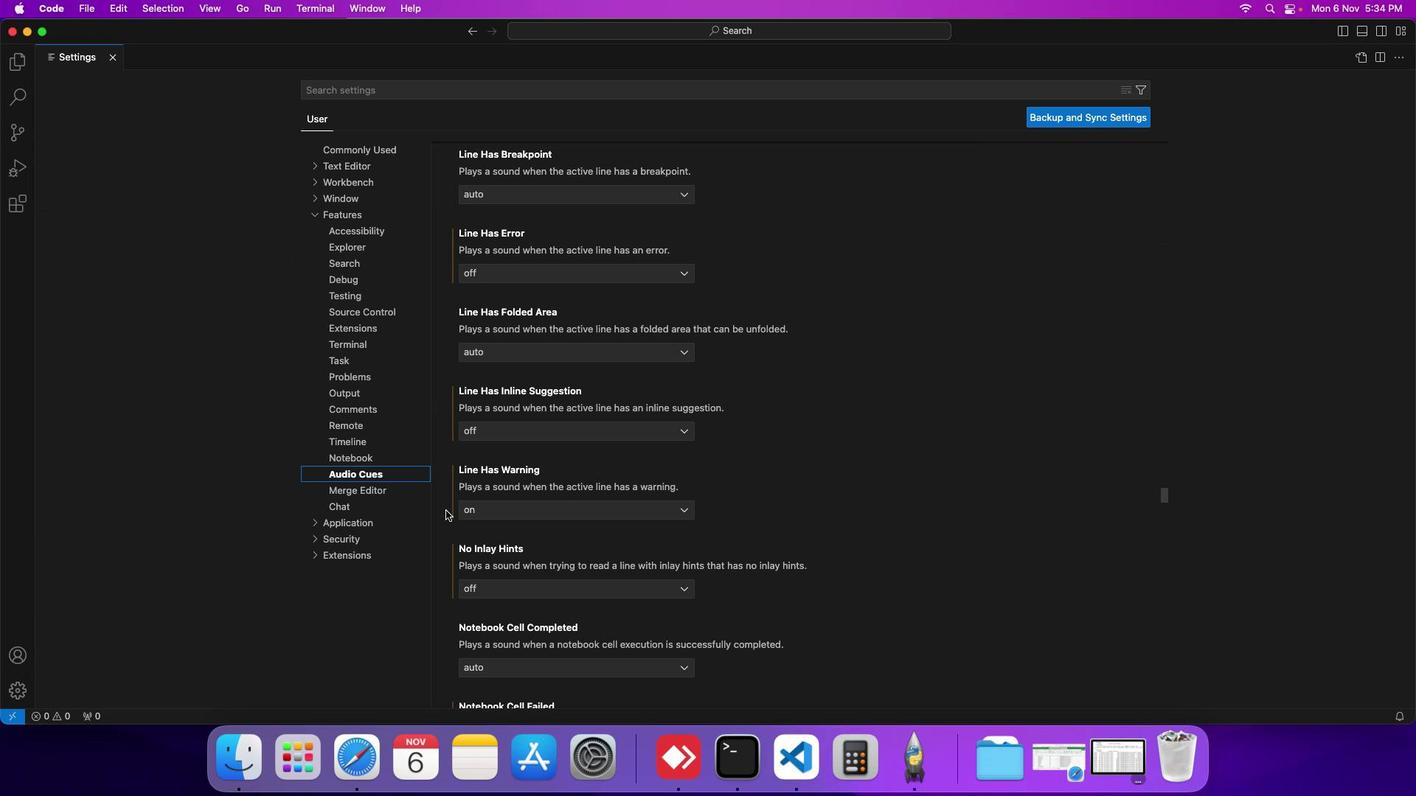 
Action: Mouse scrolled (433, 498) with delta (-11, -12)
Screenshot: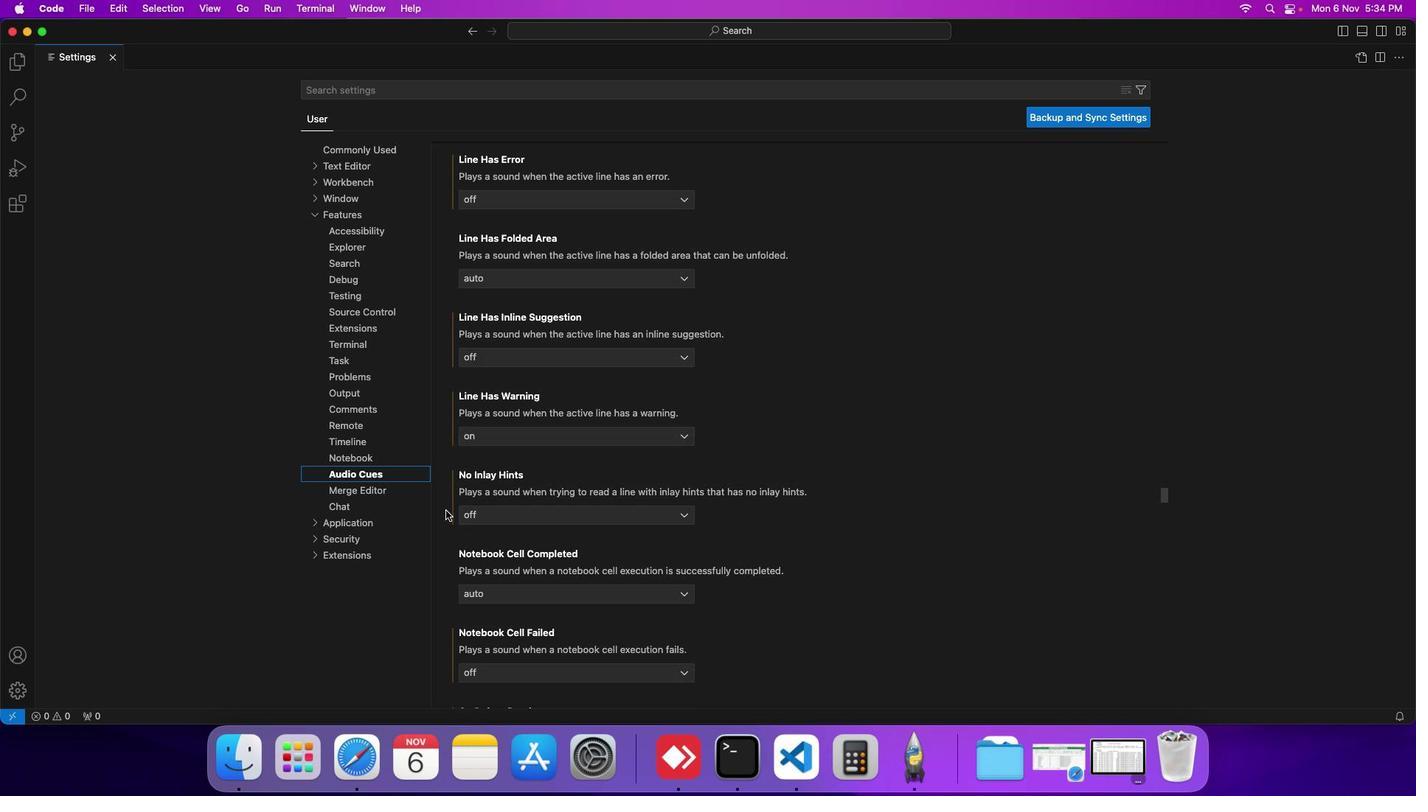 
Action: Mouse scrolled (433, 498) with delta (-11, -12)
Screenshot: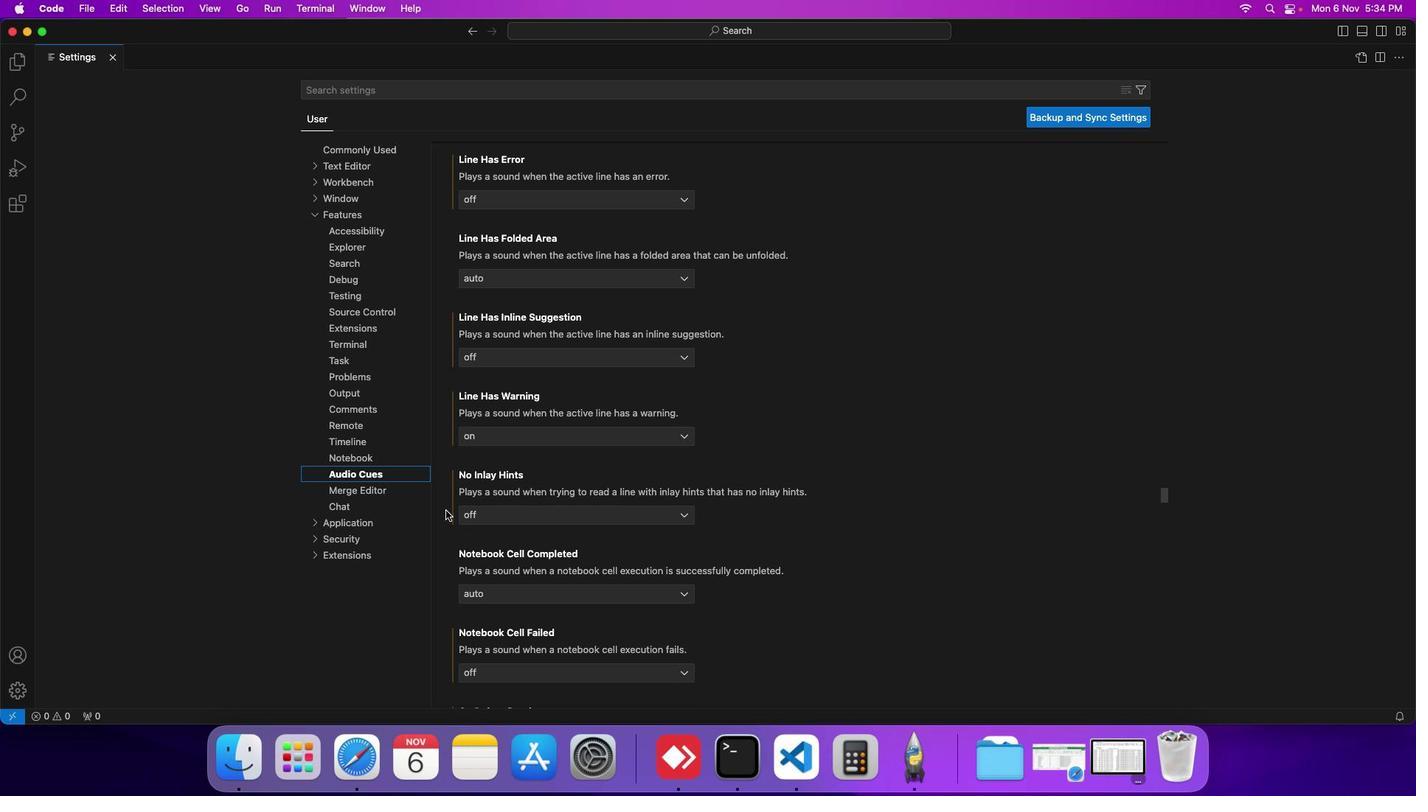 
Action: Mouse scrolled (433, 498) with delta (-11, -12)
Screenshot: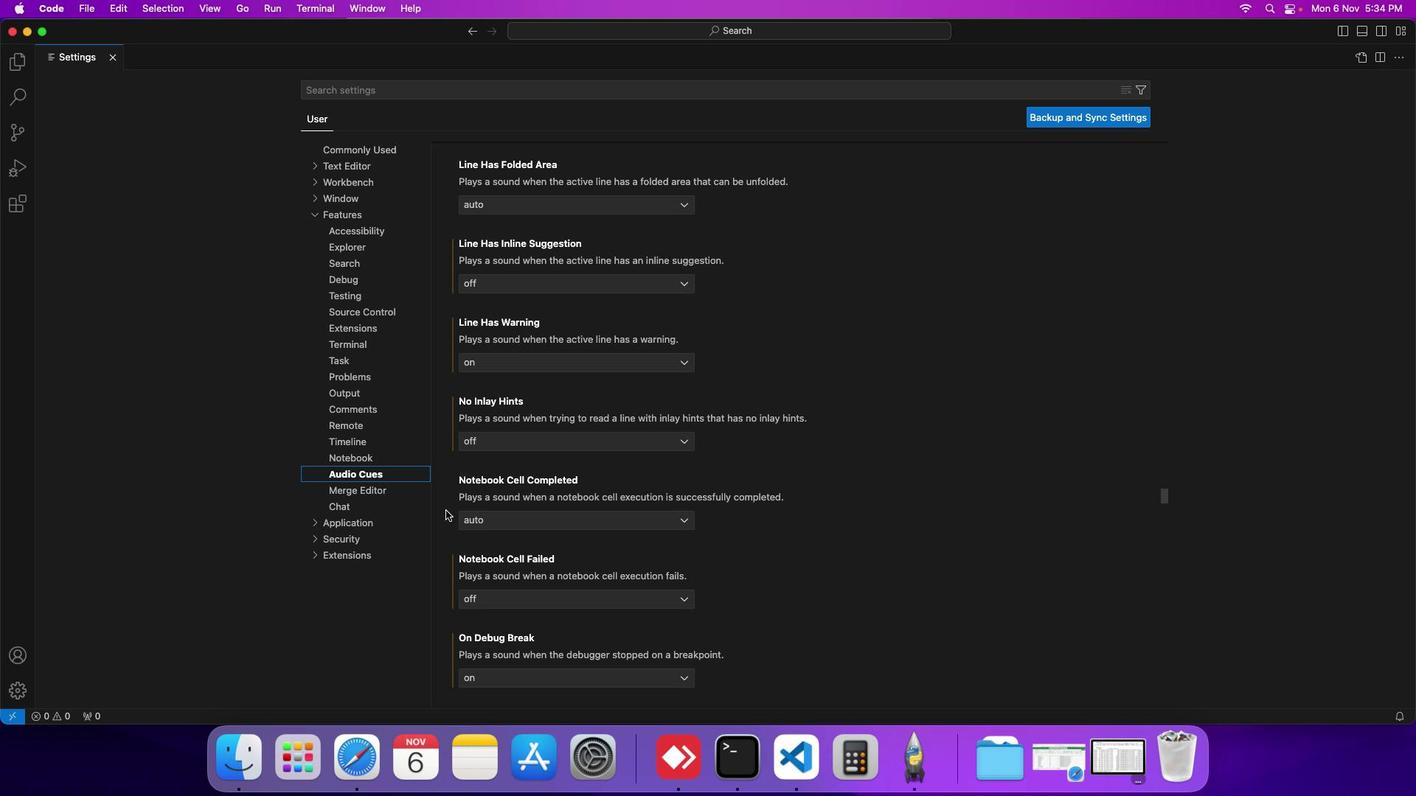 
Action: Mouse scrolled (433, 498) with delta (-11, -12)
Screenshot: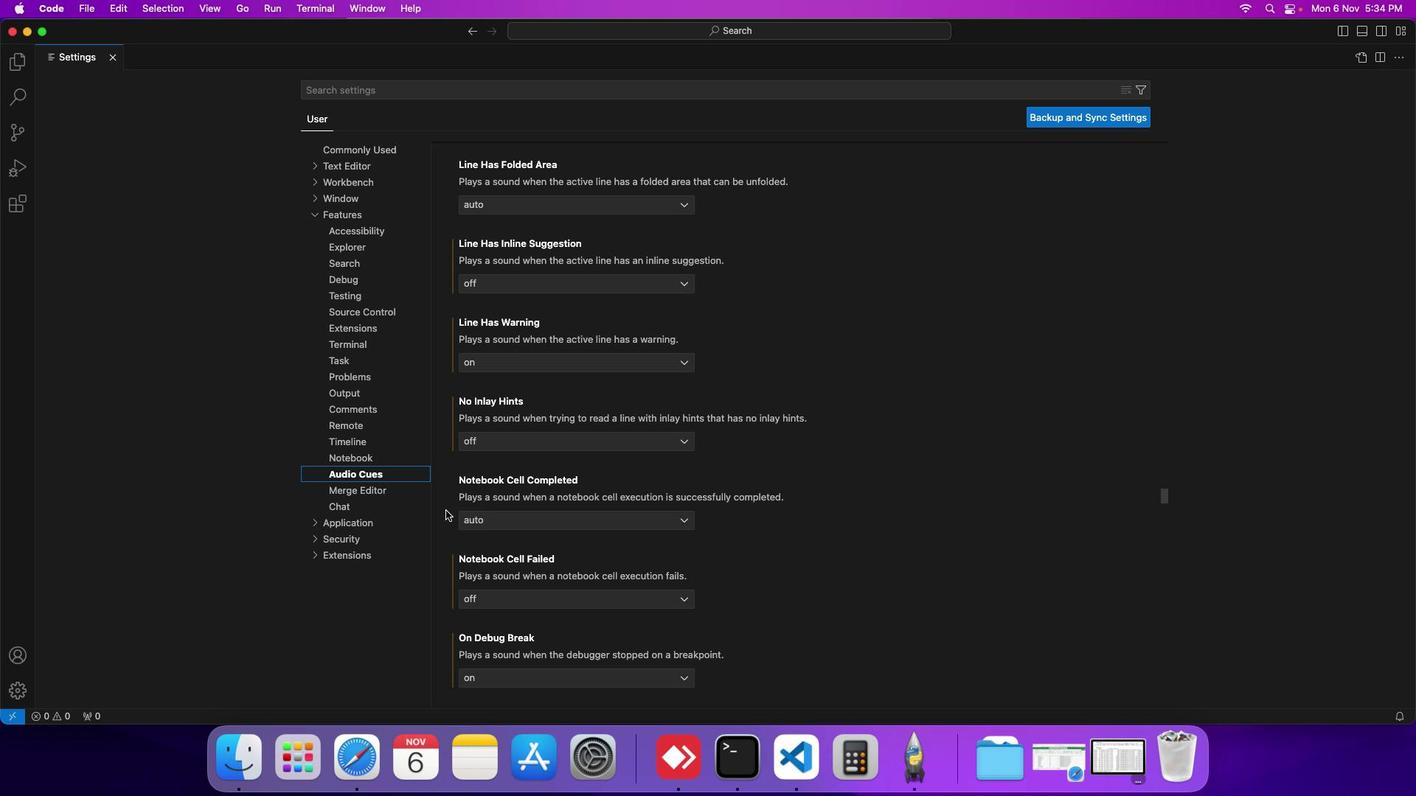 
Action: Mouse scrolled (433, 498) with delta (-11, -12)
Screenshot: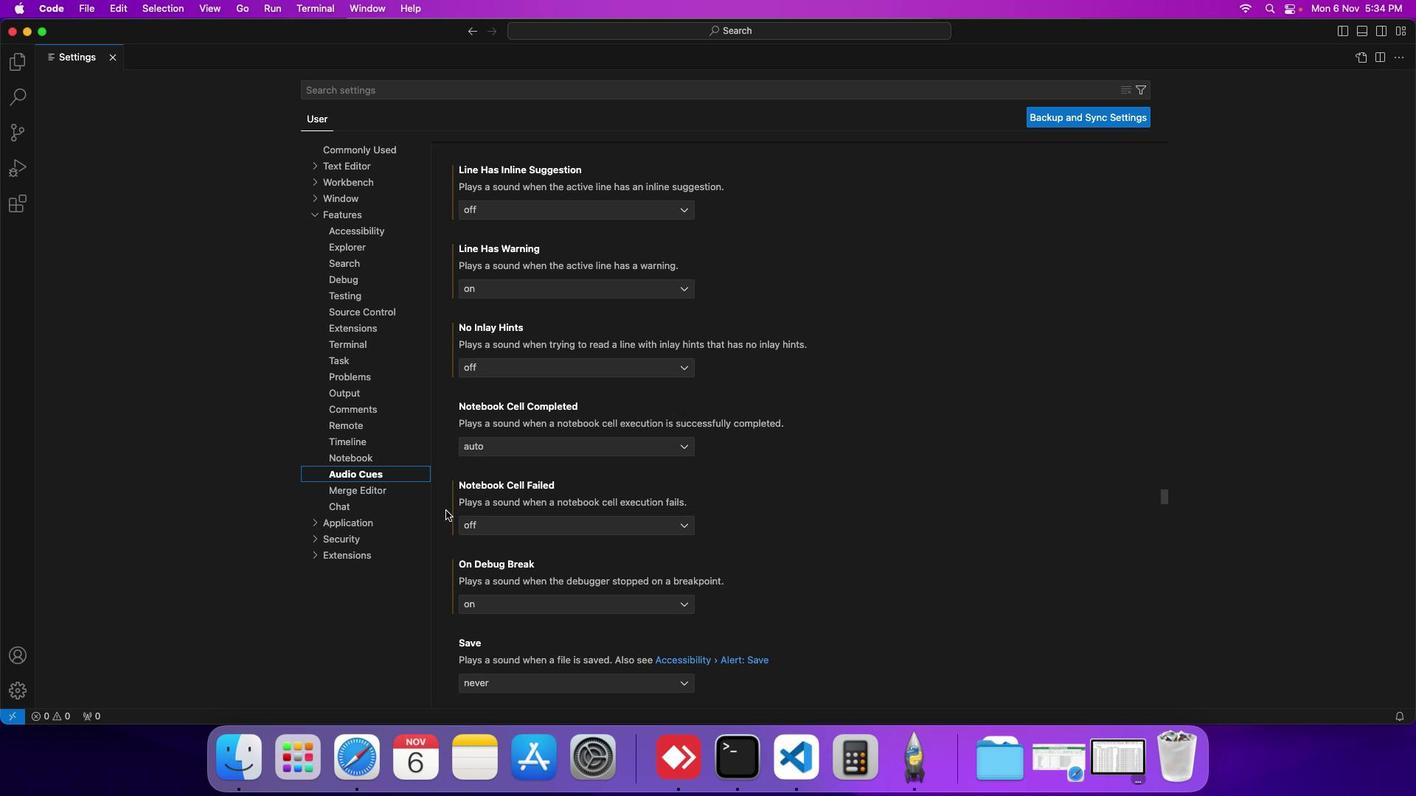 
Action: Mouse scrolled (433, 498) with delta (-11, -12)
Screenshot: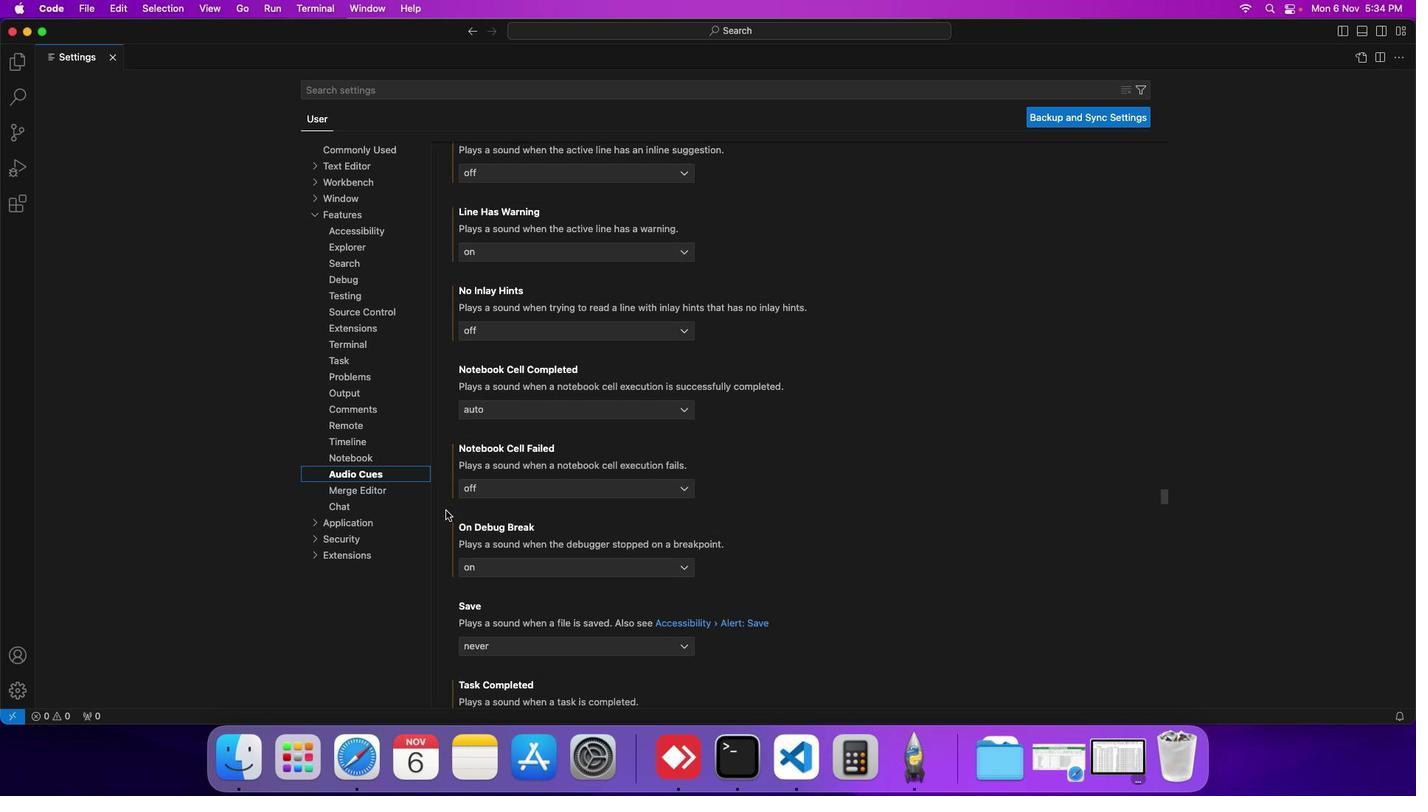 
Action: Mouse scrolled (433, 498) with delta (-11, -12)
Screenshot: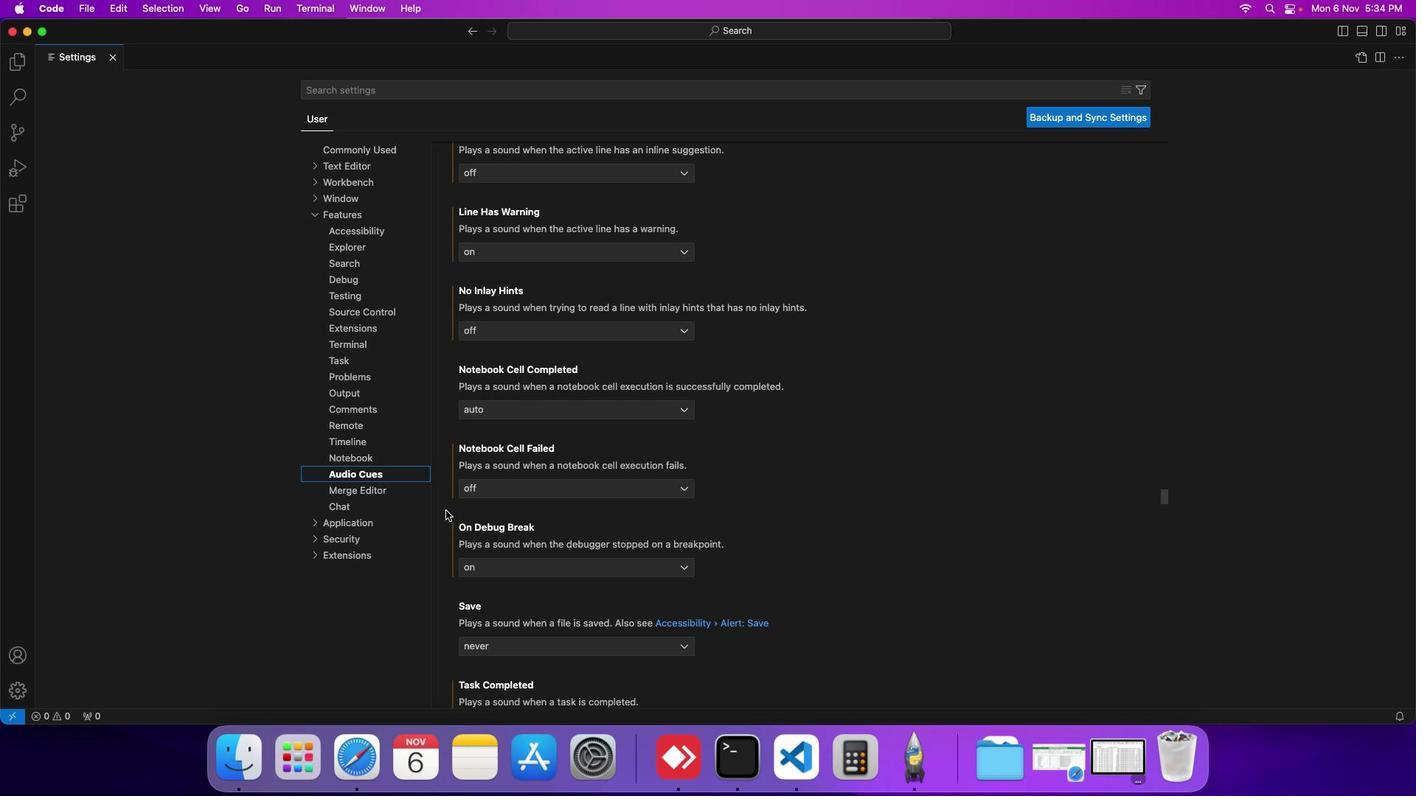 
Action: Mouse scrolled (433, 498) with delta (-11, -12)
Screenshot: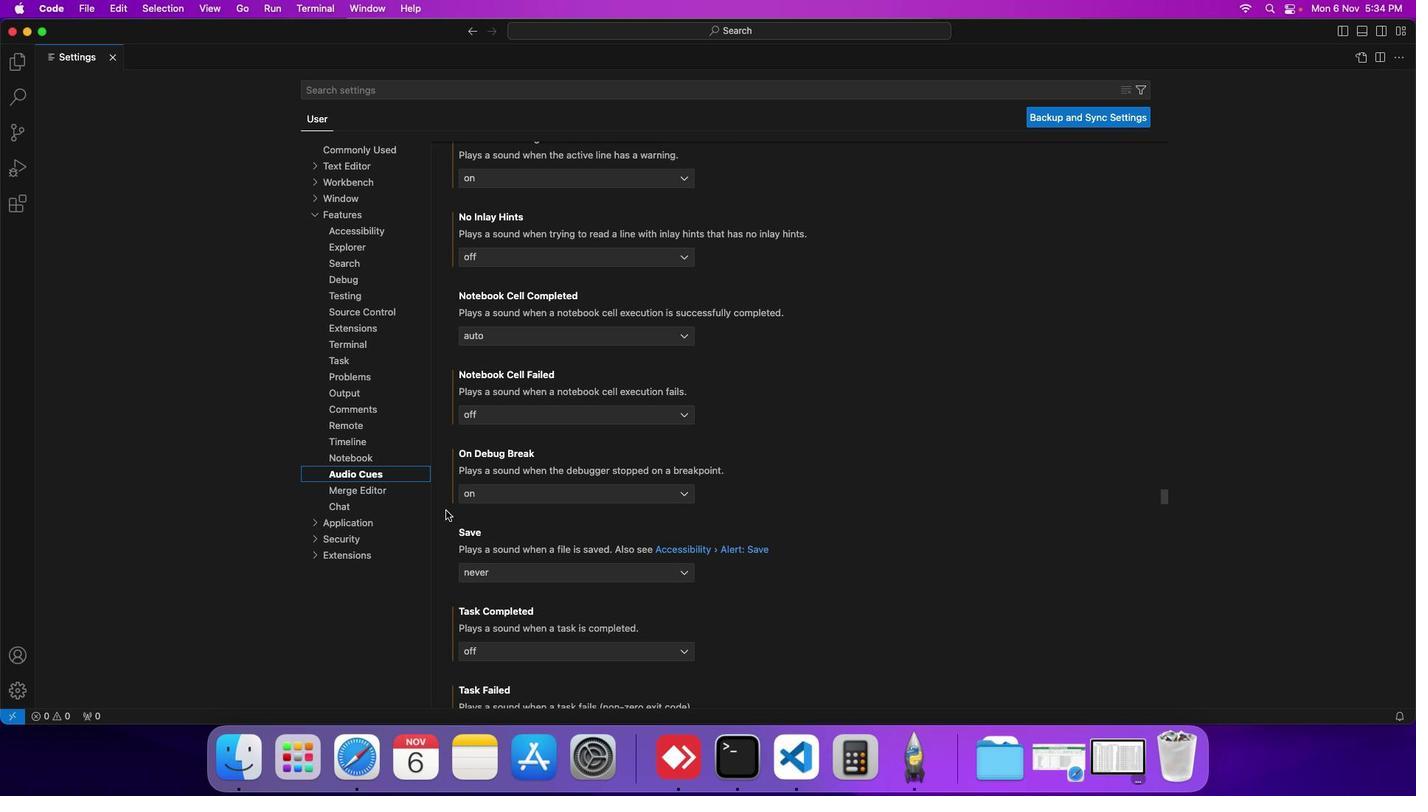 
Action: Mouse scrolled (433, 498) with delta (-11, -12)
Screenshot: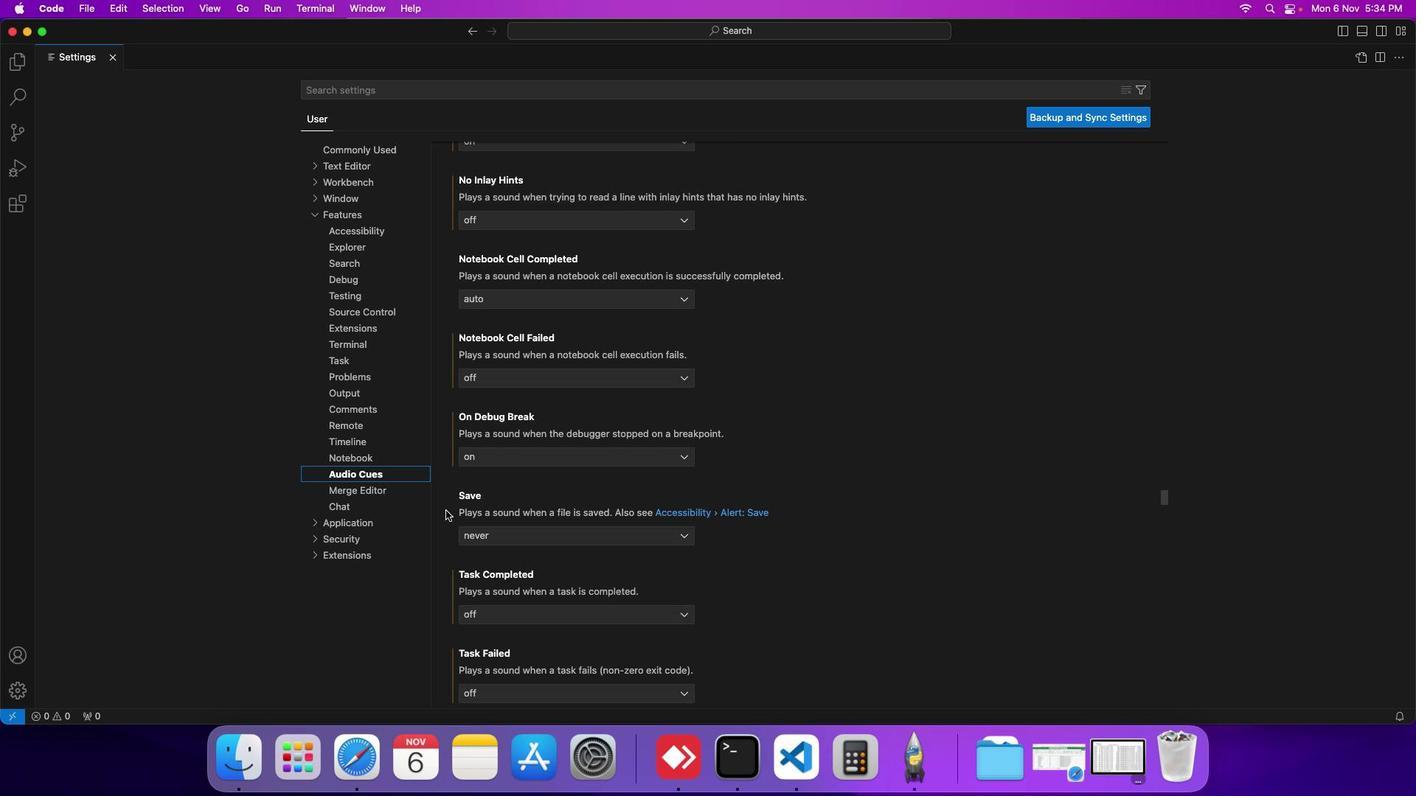 
Action: Mouse scrolled (433, 498) with delta (-11, -12)
Screenshot: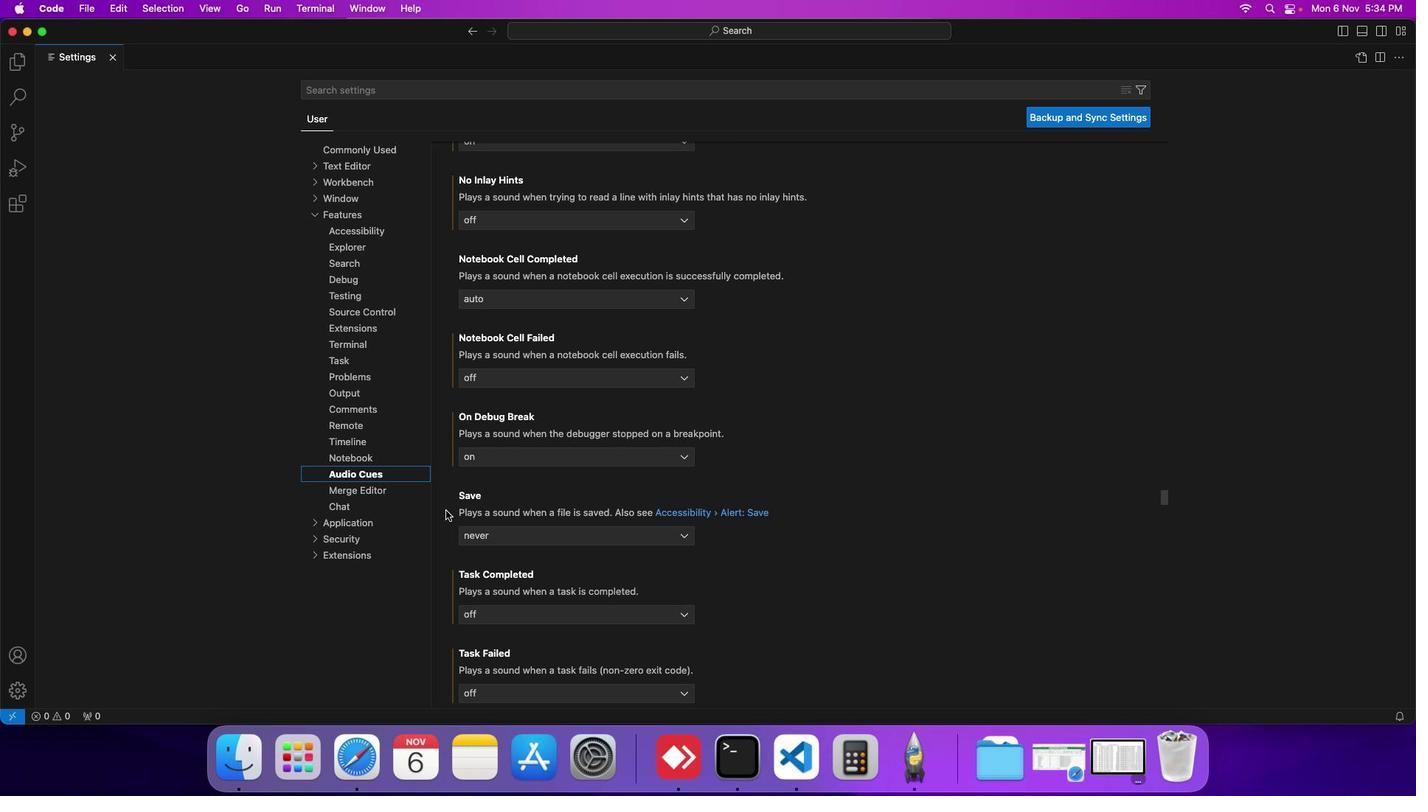 
Action: Mouse scrolled (433, 498) with delta (-11, -12)
Screenshot: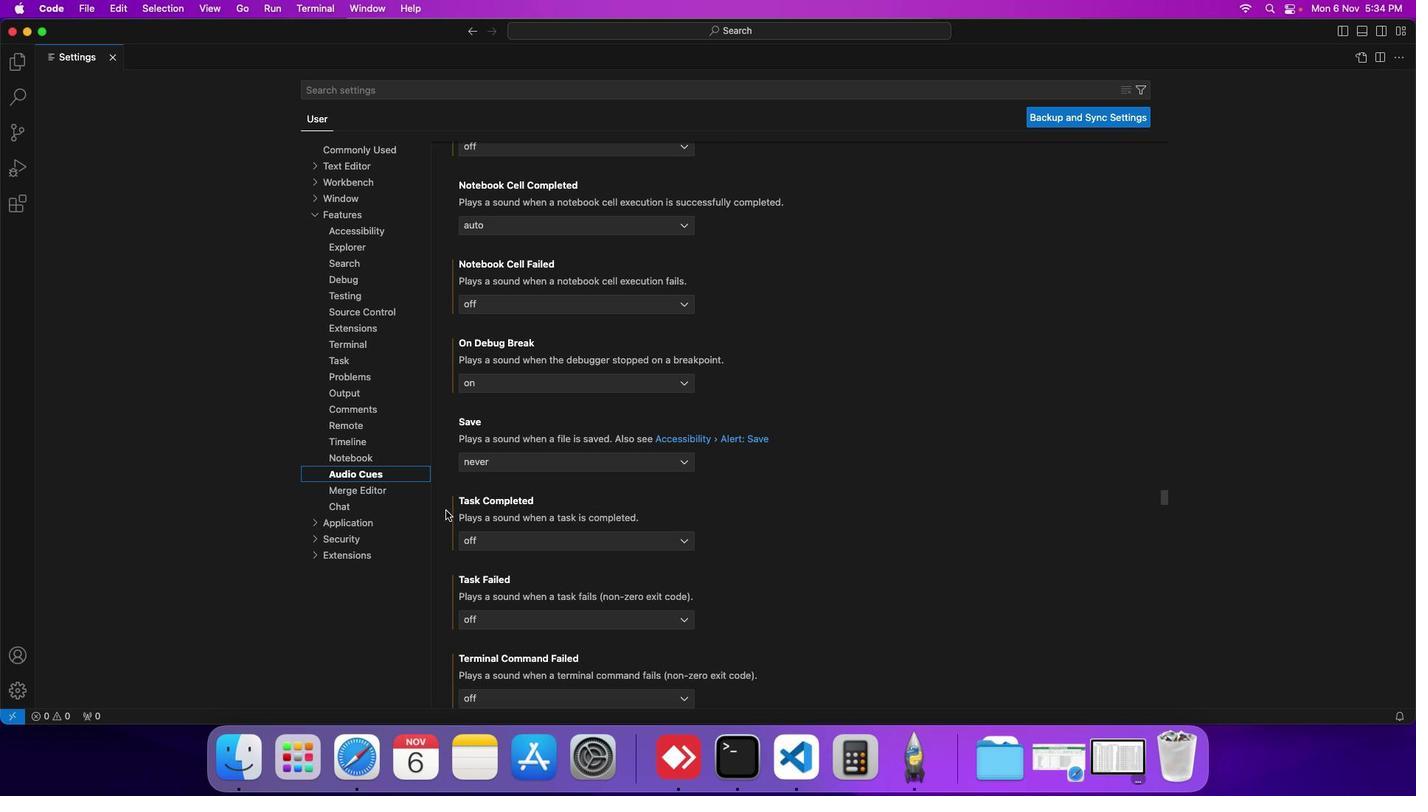 
Action: Mouse scrolled (433, 498) with delta (-11, -12)
Screenshot: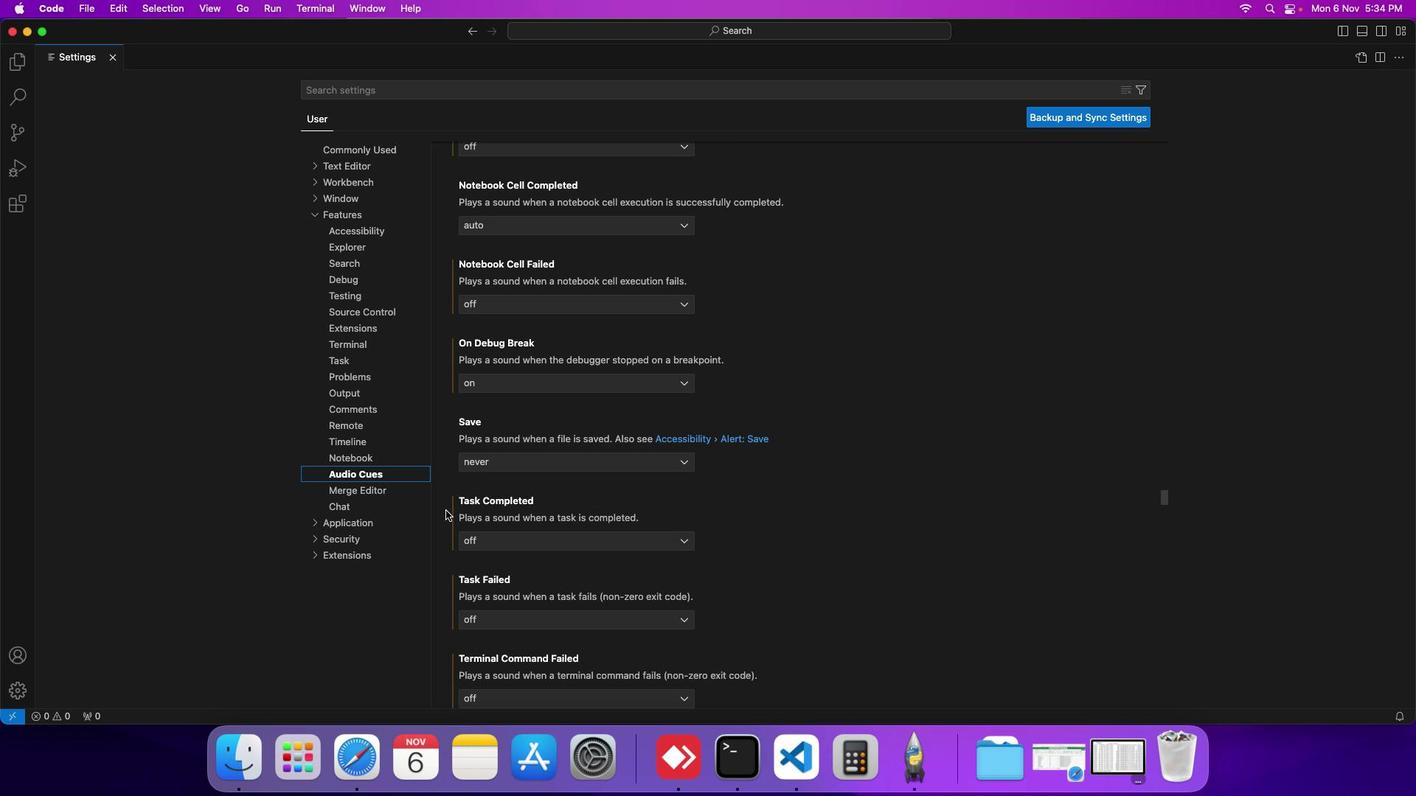 
Action: Mouse scrolled (433, 498) with delta (-11, -12)
Screenshot: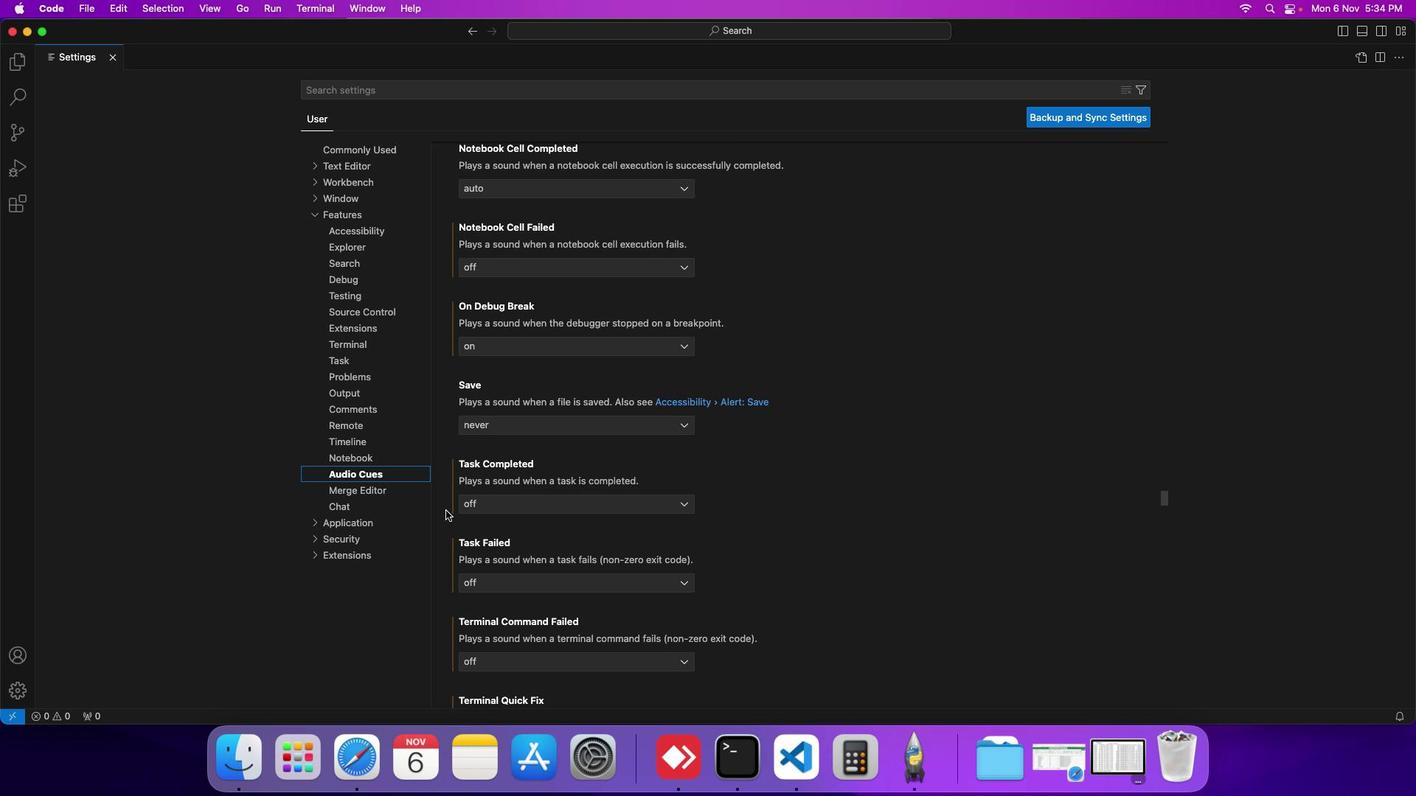 
Action: Mouse scrolled (433, 498) with delta (-11, -12)
Screenshot: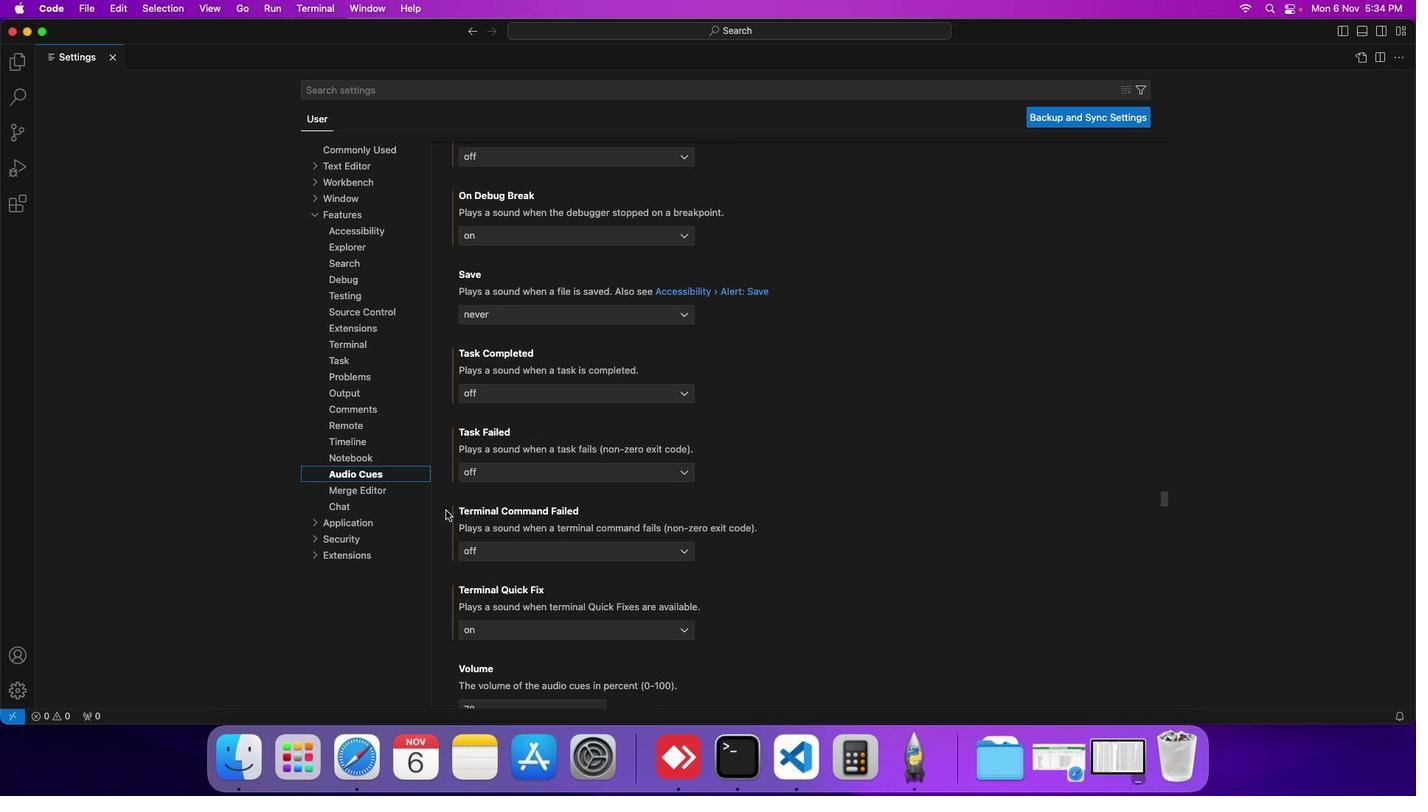
Action: Mouse scrolled (433, 498) with delta (-11, -12)
Screenshot: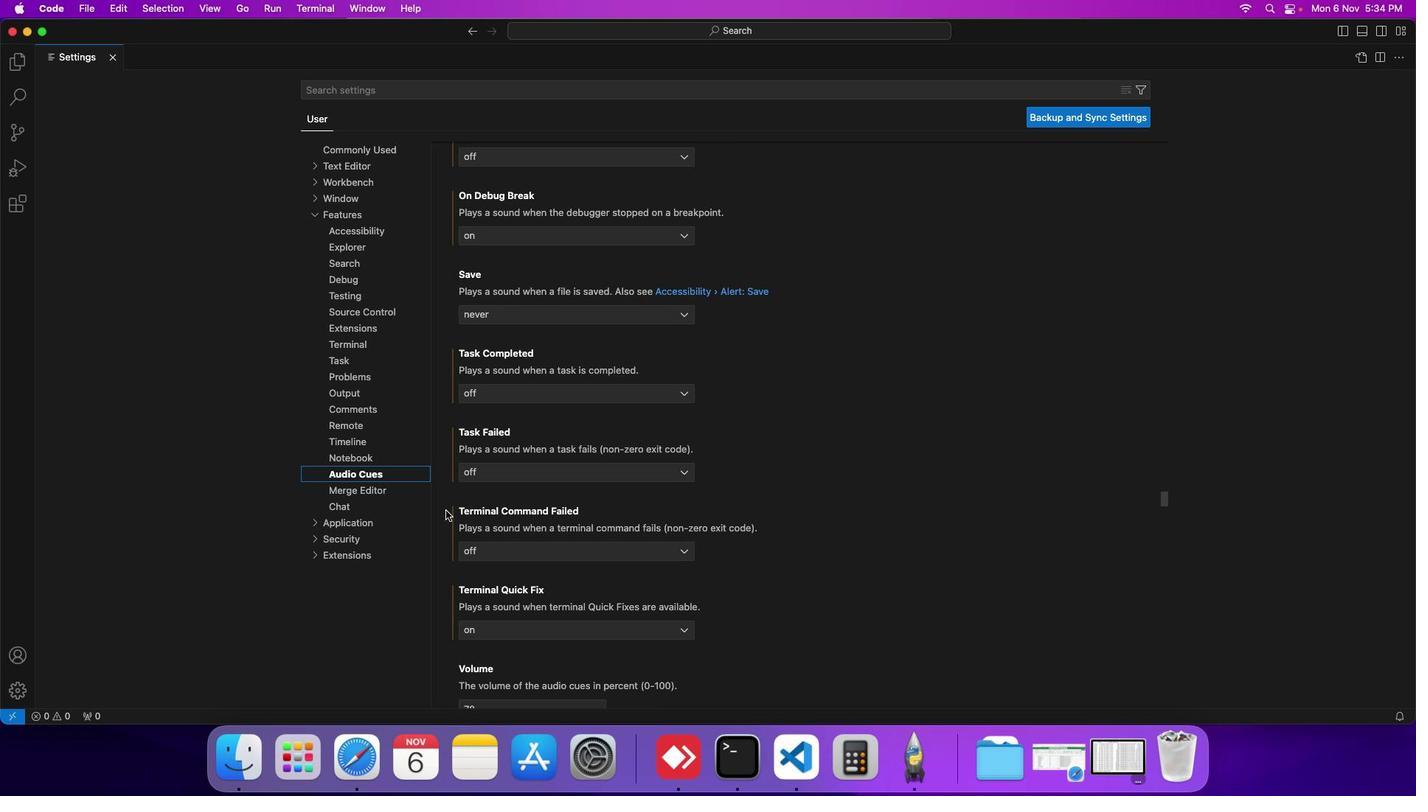 
Action: Mouse scrolled (433, 498) with delta (-11, -12)
Screenshot: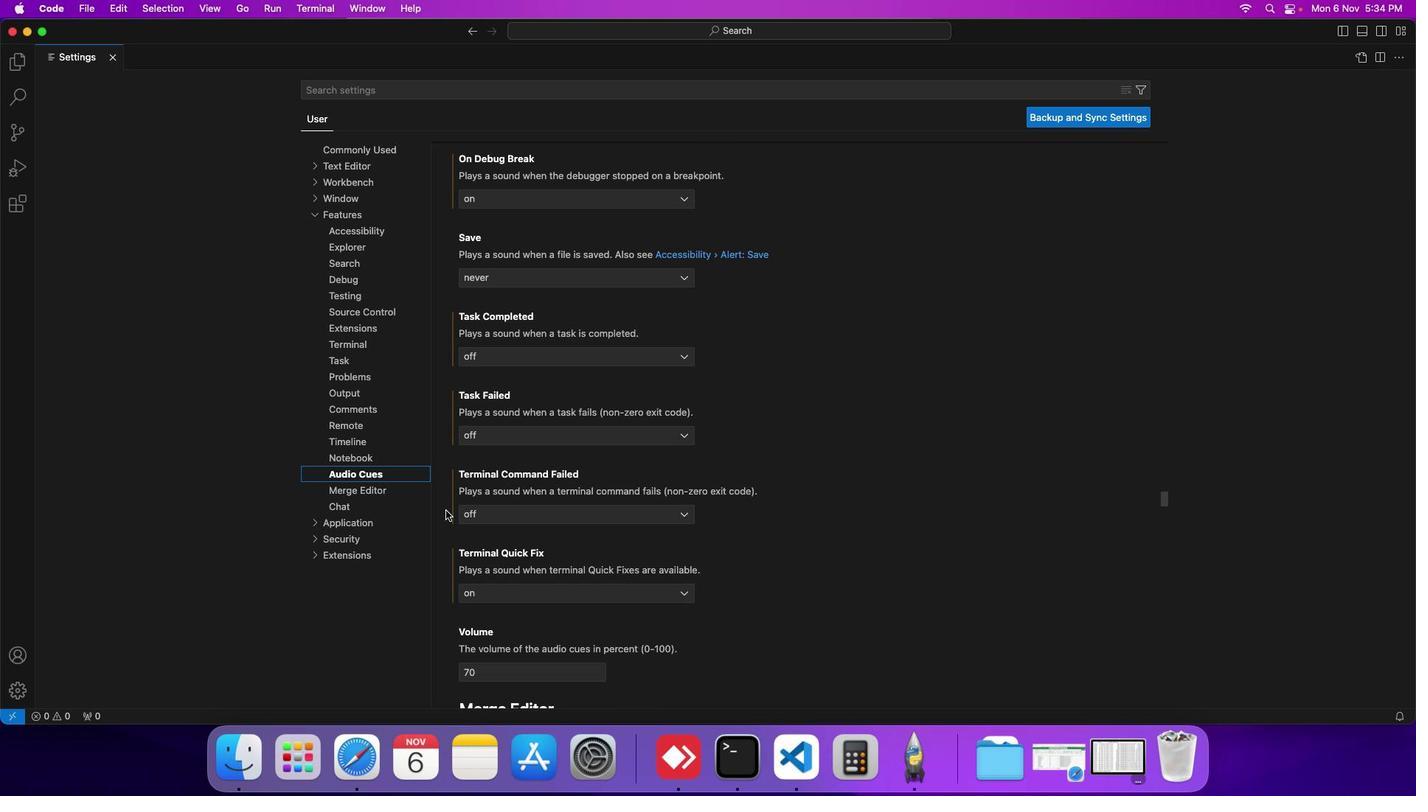 
Action: Mouse scrolled (433, 498) with delta (-11, -12)
Screenshot: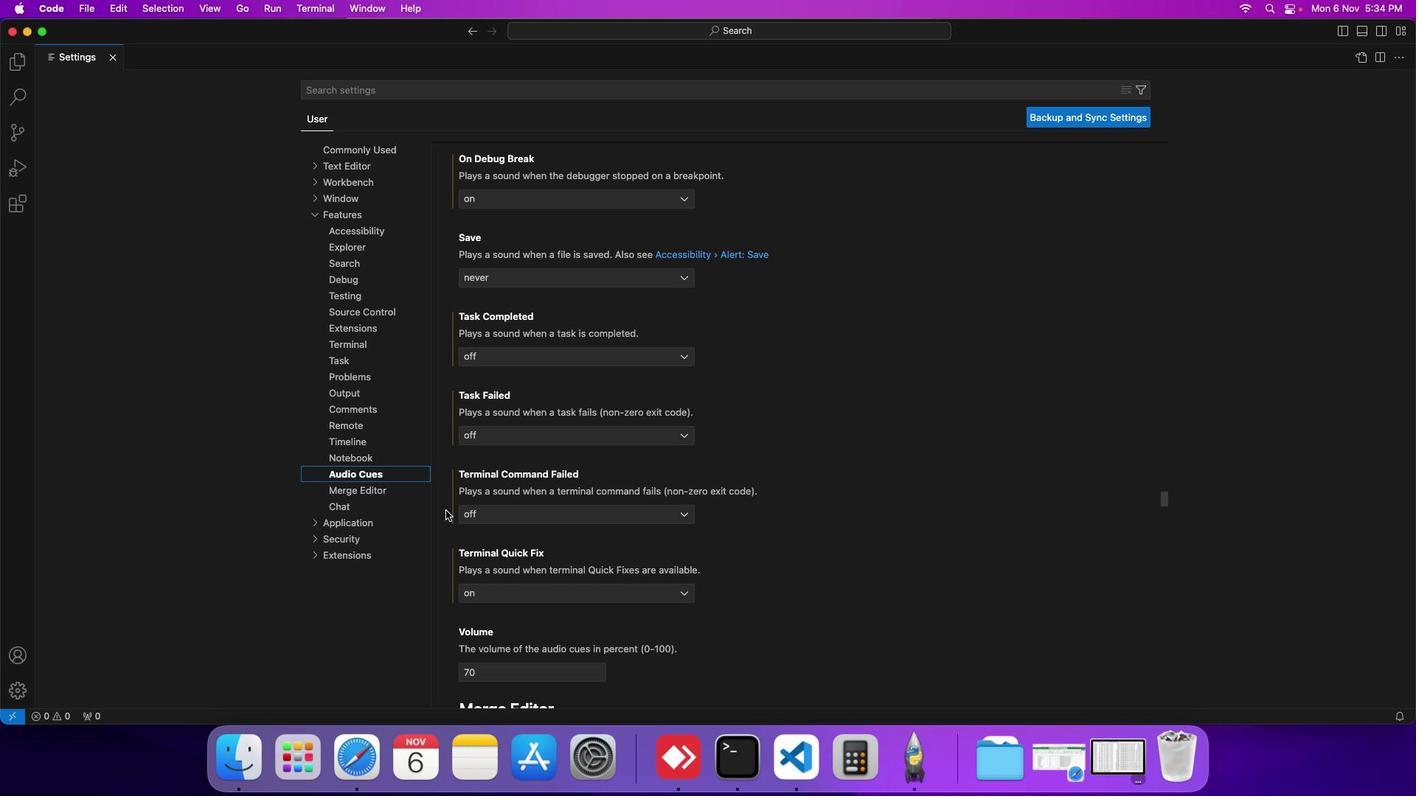 
Action: Mouse scrolled (433, 498) with delta (-11, -12)
Screenshot: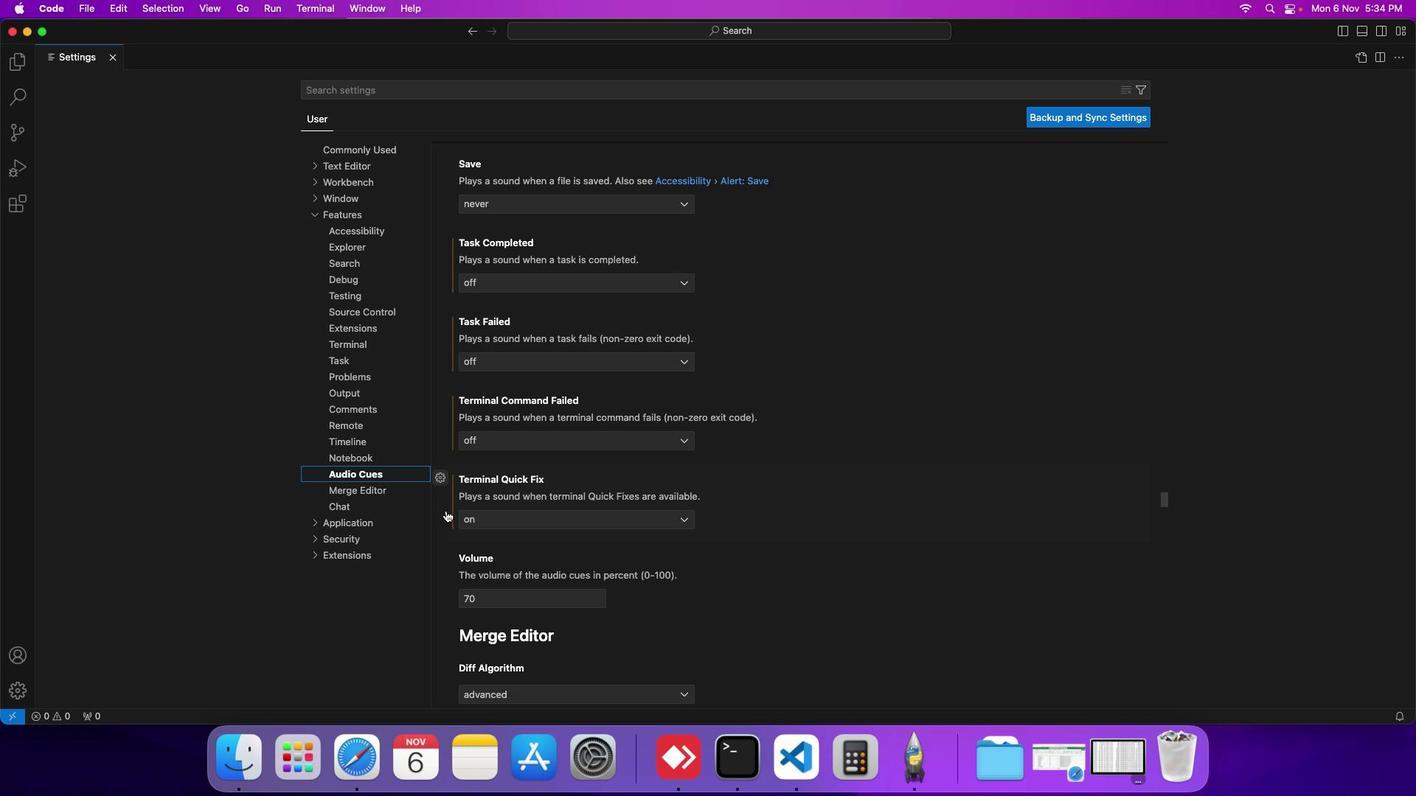 
Action: Mouse scrolled (433, 498) with delta (-11, -12)
Screenshot: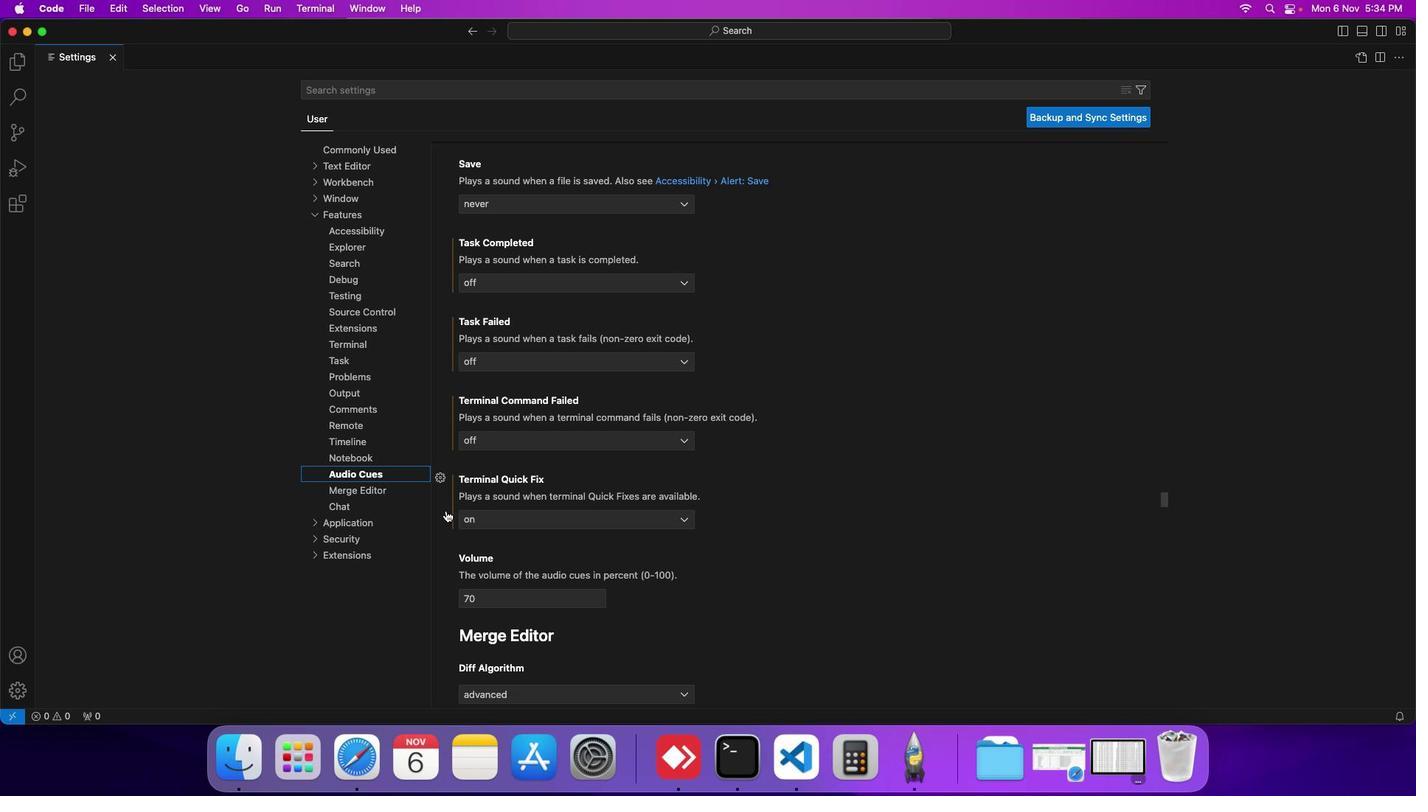 
Action: Mouse scrolled (433, 498) with delta (-11, -12)
Screenshot: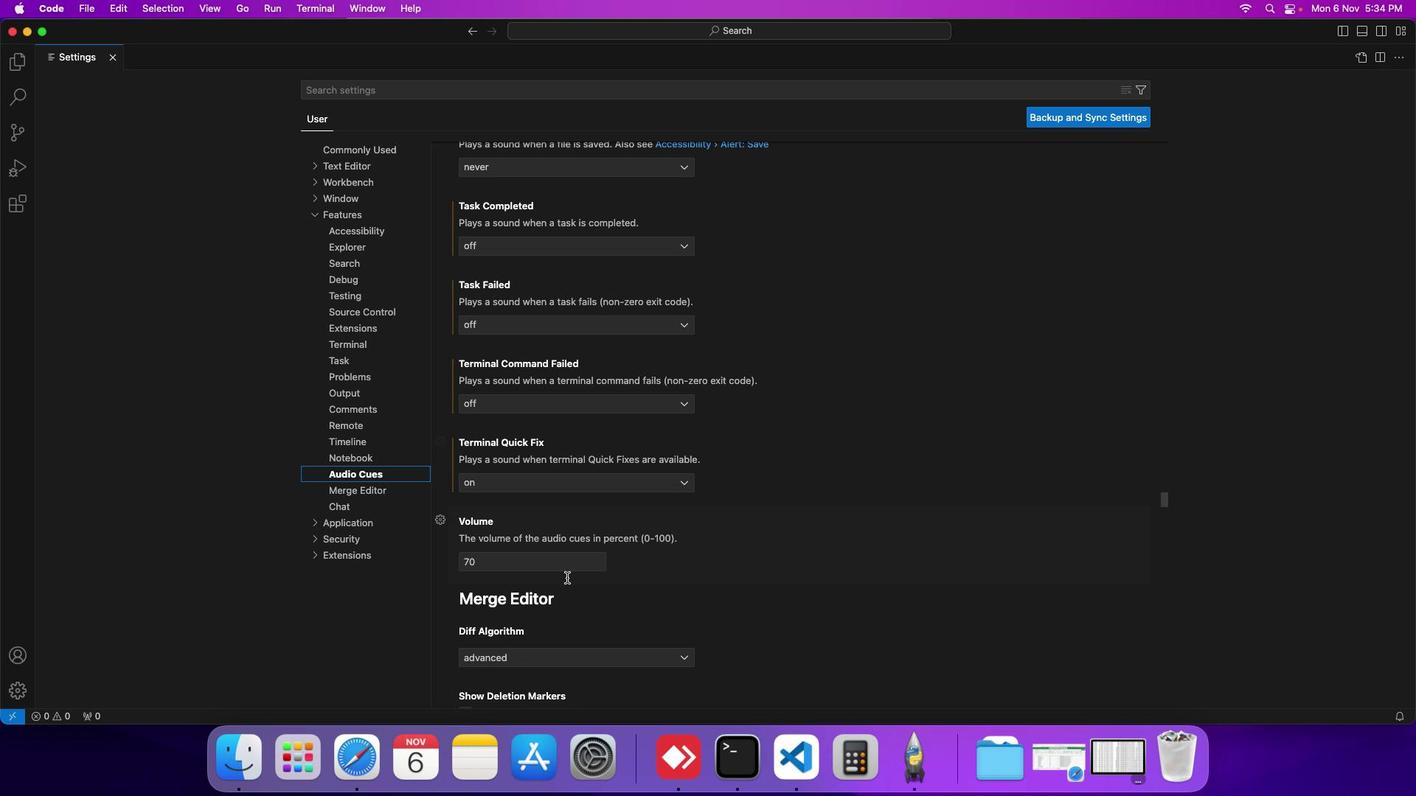 
Action: Mouse moved to (544, 552)
Screenshot: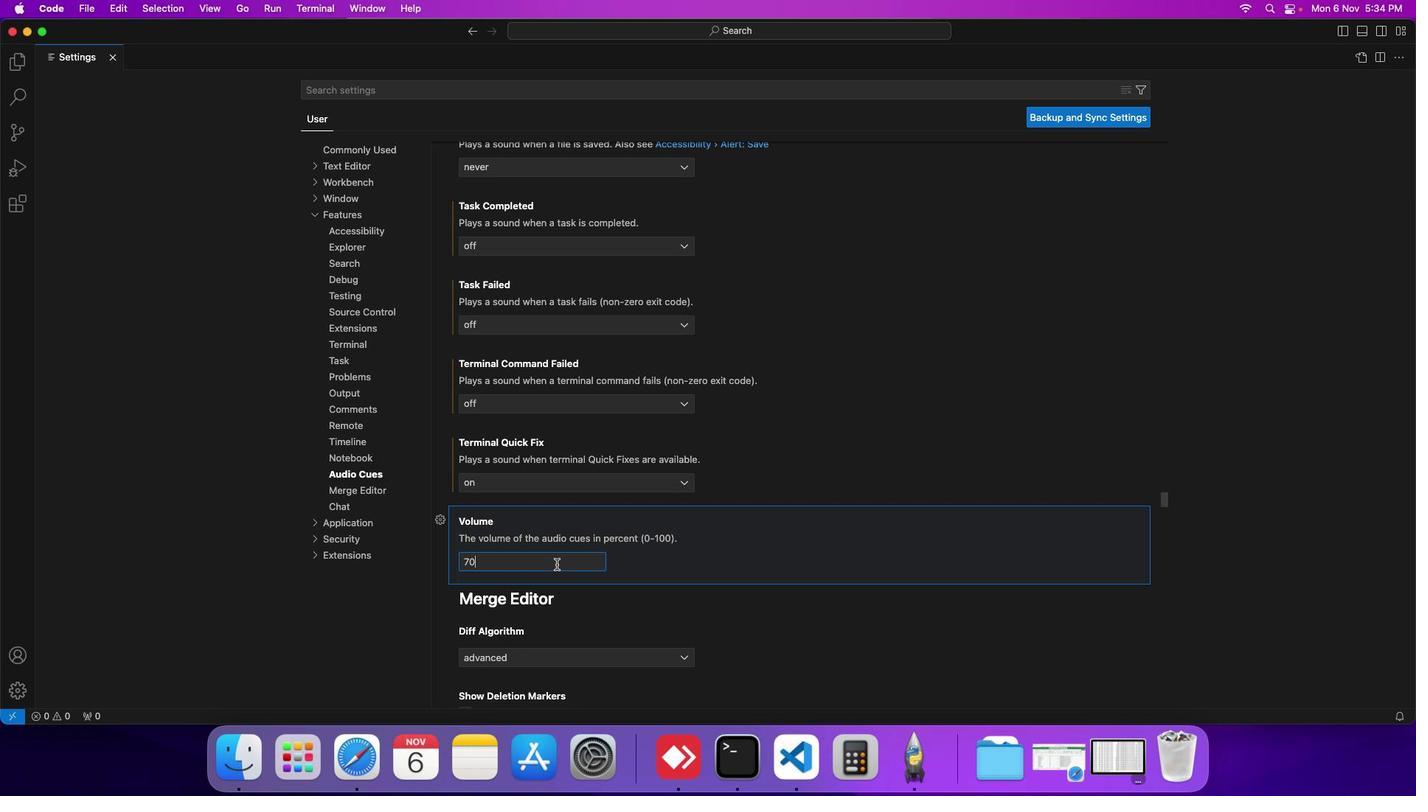 
Action: Mouse pressed left at (544, 552)
Screenshot: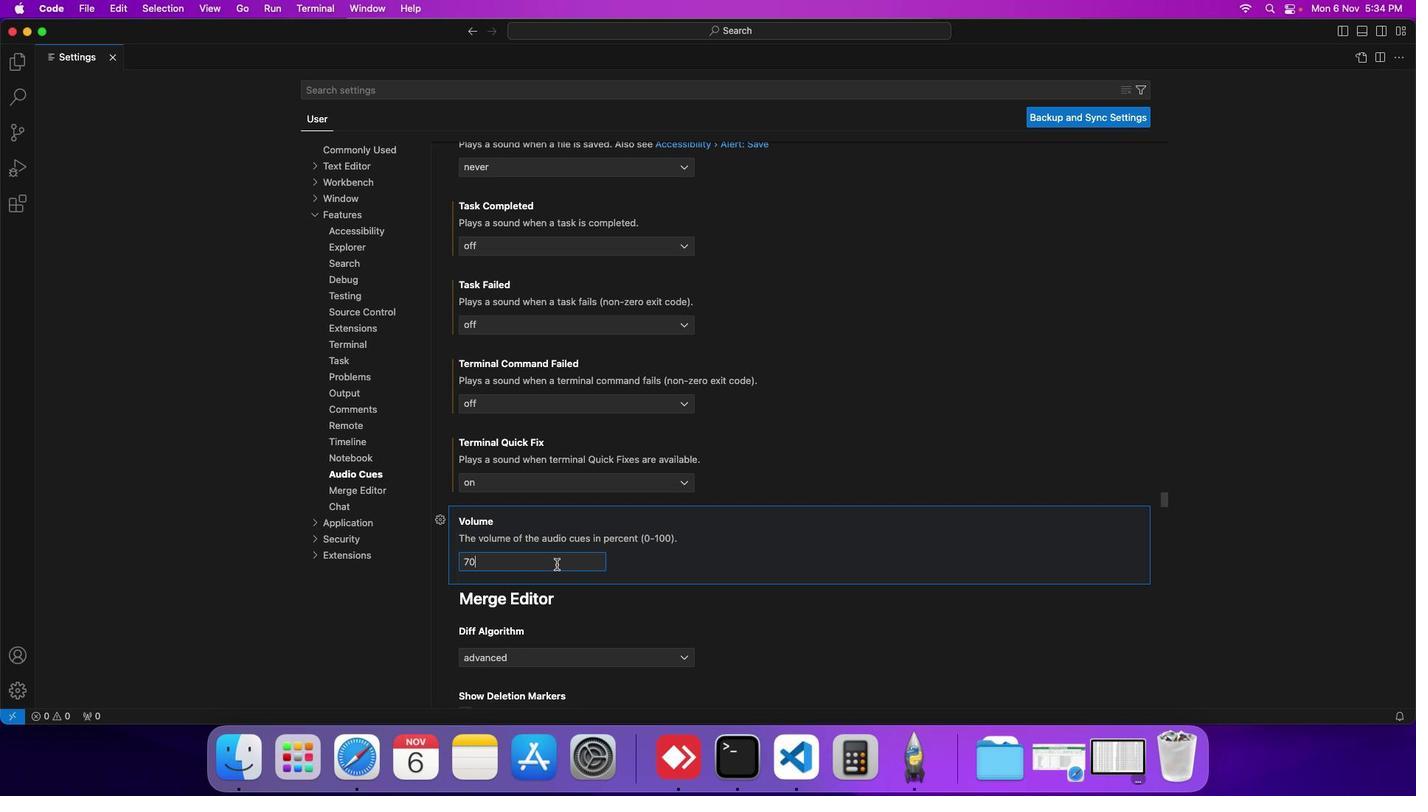 
Action: Key pressed Key.backspaceKey.backspace'9''0'
Screenshot: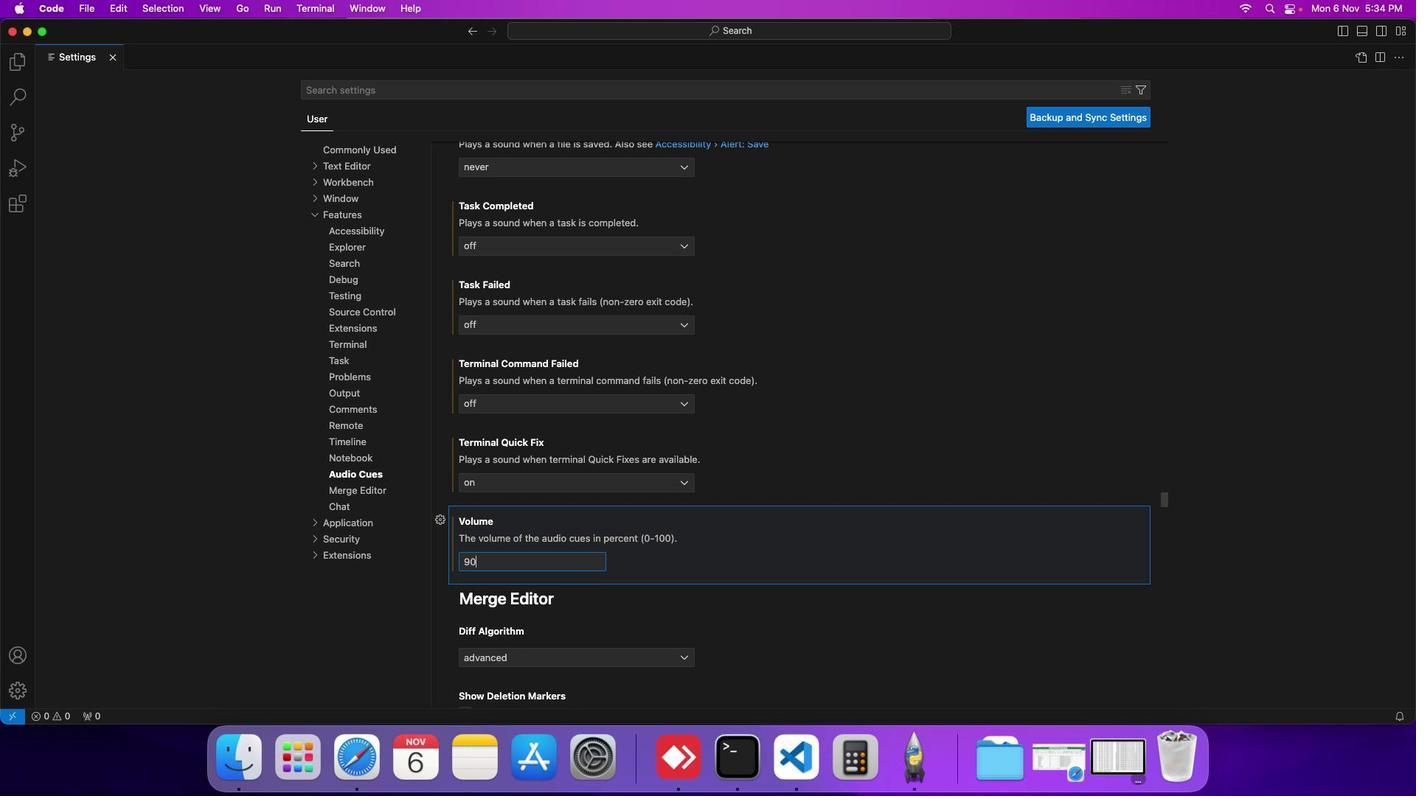 
